 Task: Adjust the attack and release settings of a de-esser for optimal performance.
Action: Mouse moved to (122, 45)
Screenshot: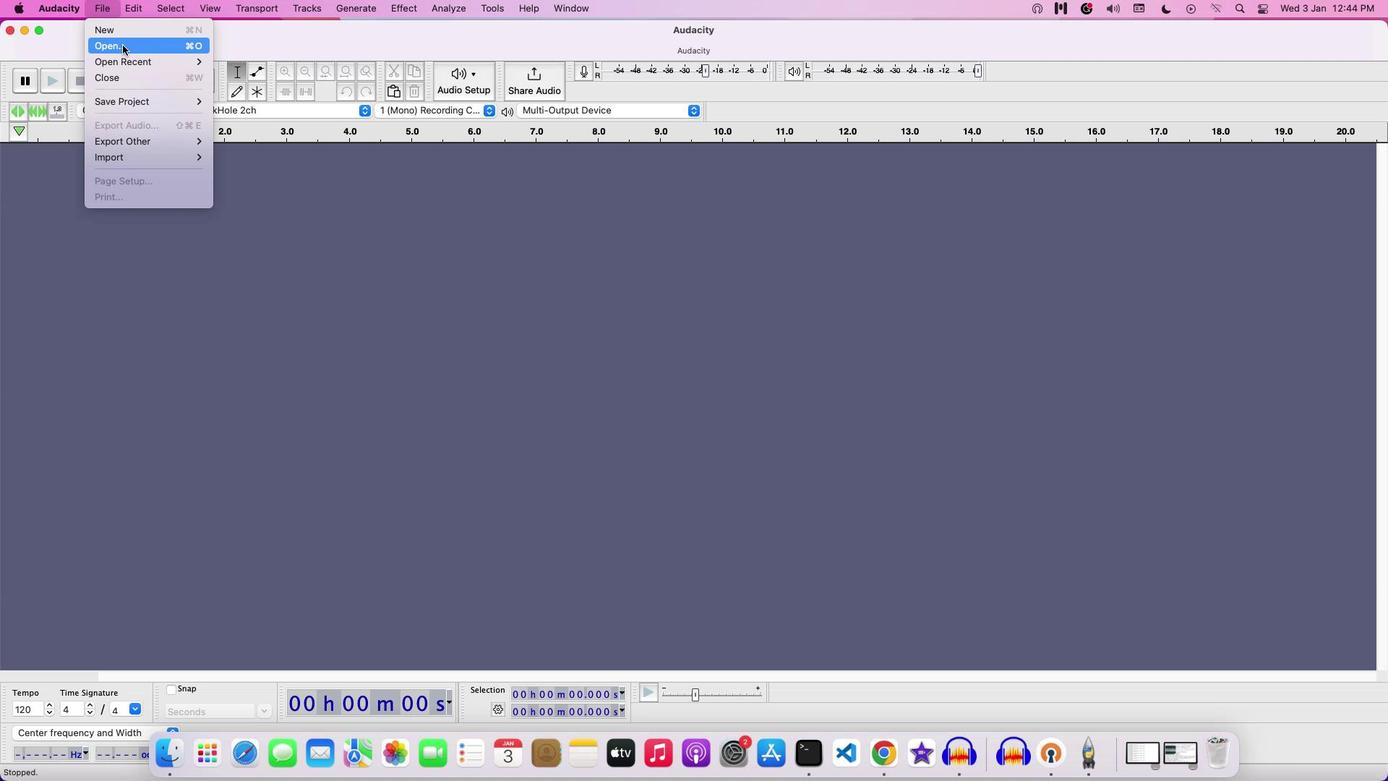 
Action: Mouse pressed left at (122, 45)
Screenshot: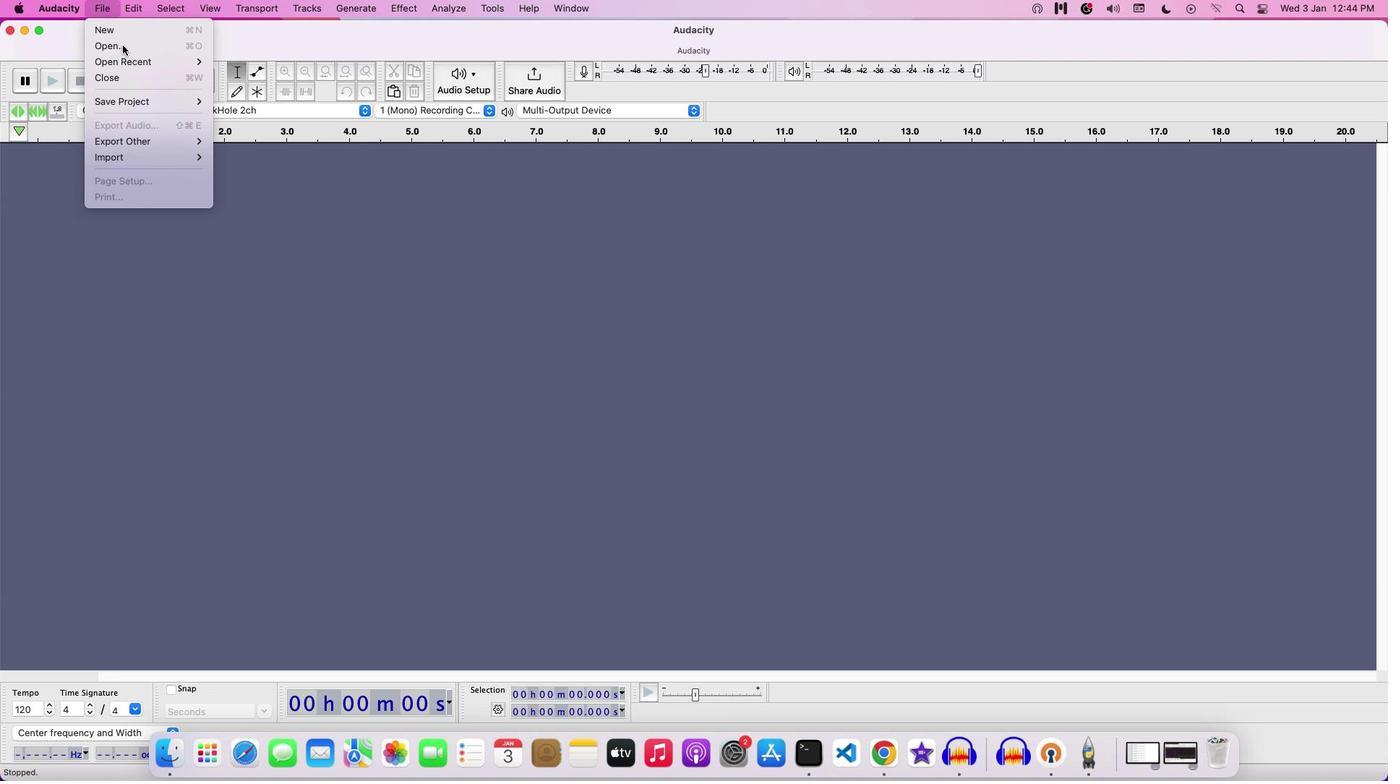 
Action: Mouse moved to (580, 211)
Screenshot: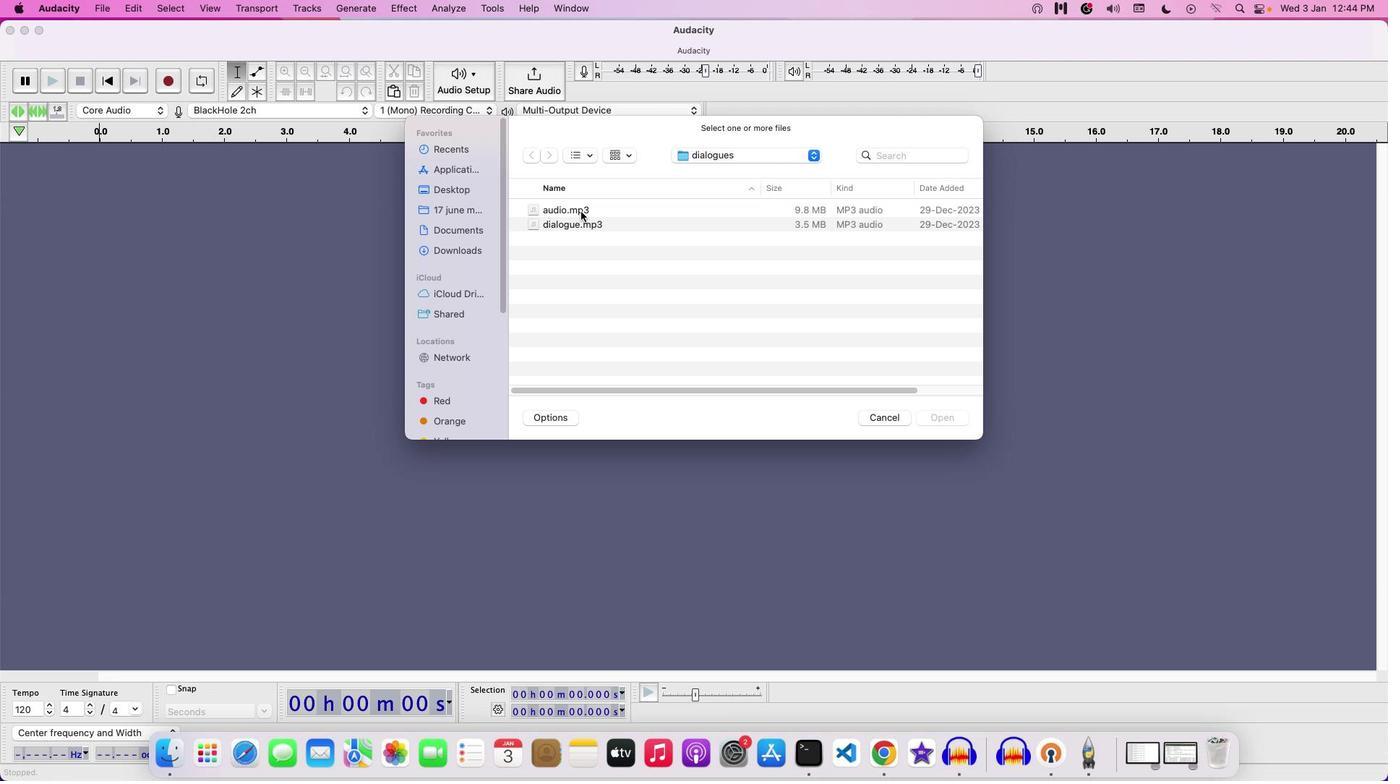 
Action: Mouse pressed left at (580, 211)
Screenshot: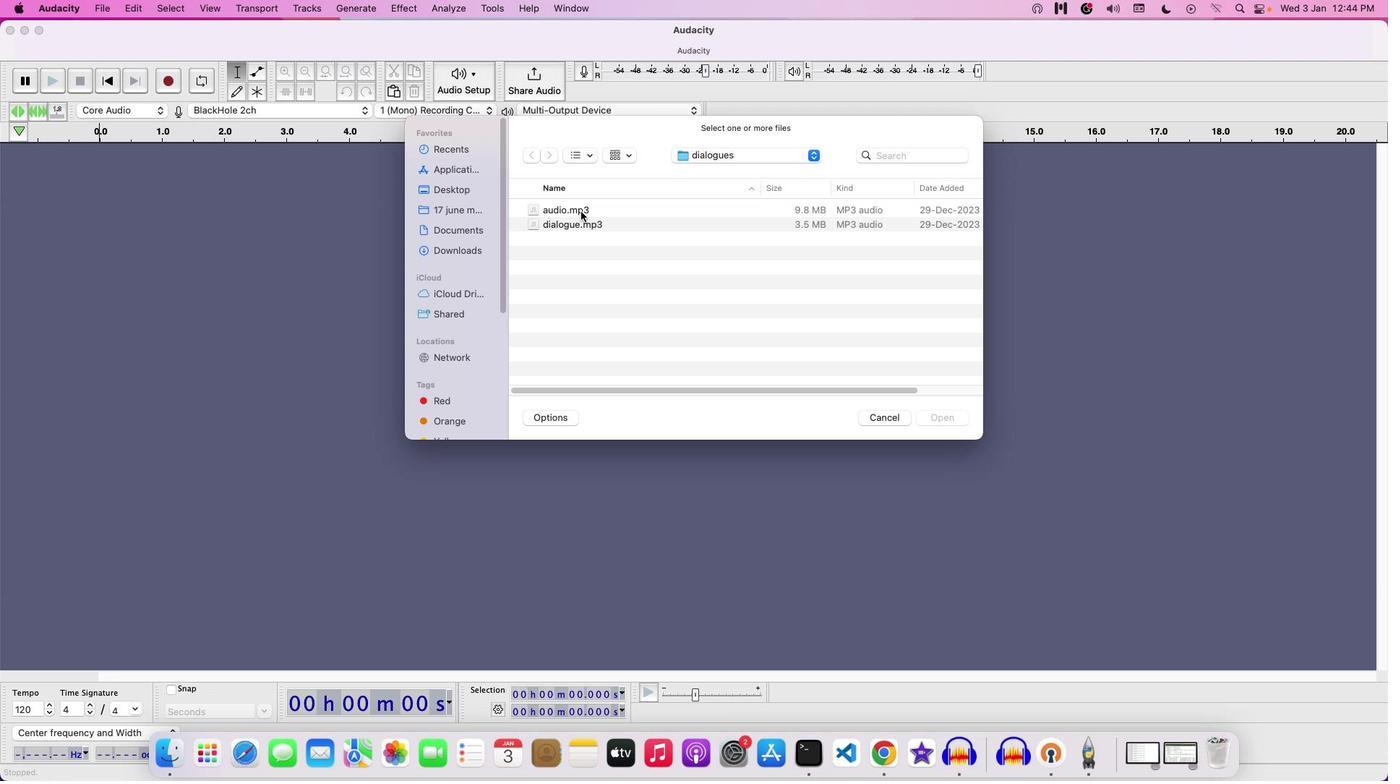 
Action: Mouse moved to (610, 206)
Screenshot: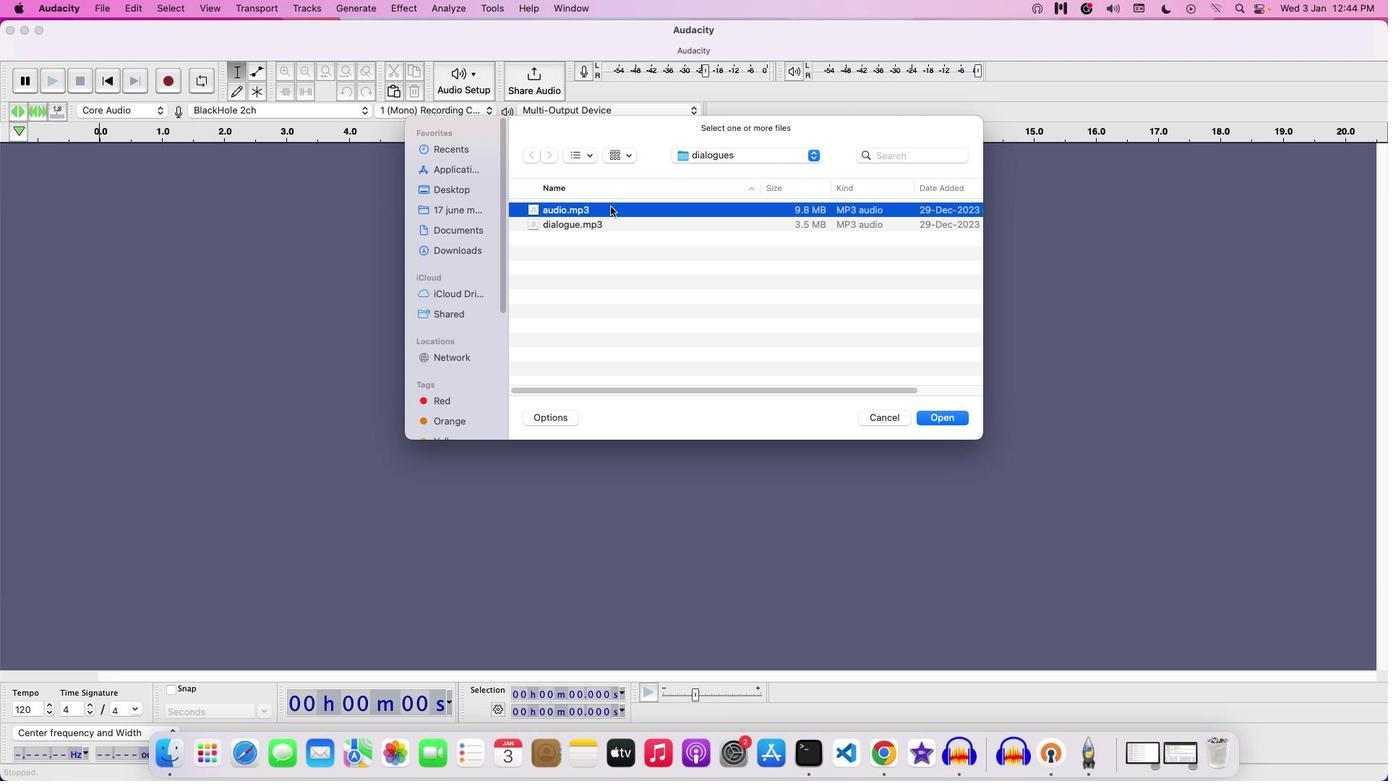 
Action: Mouse pressed left at (610, 206)
Screenshot: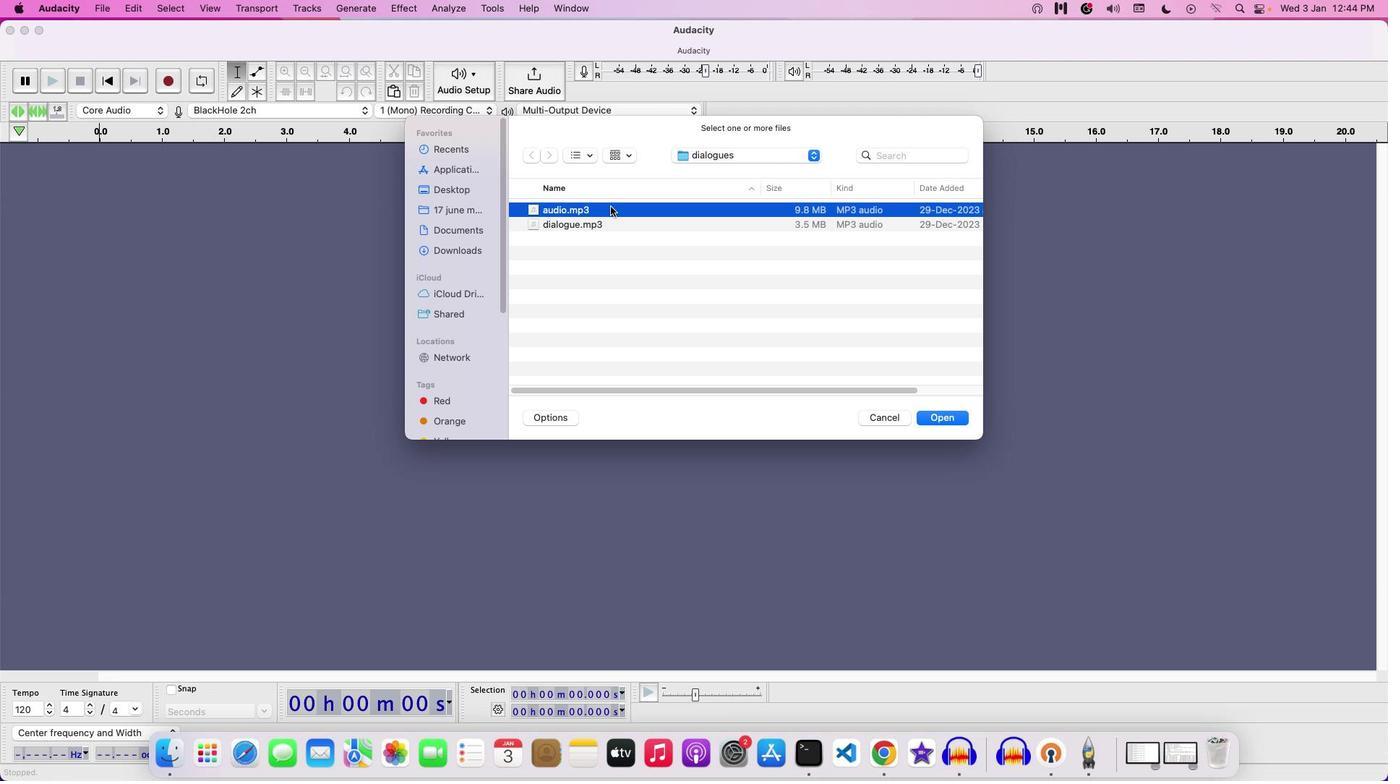 
Action: Mouse moved to (883, 417)
Screenshot: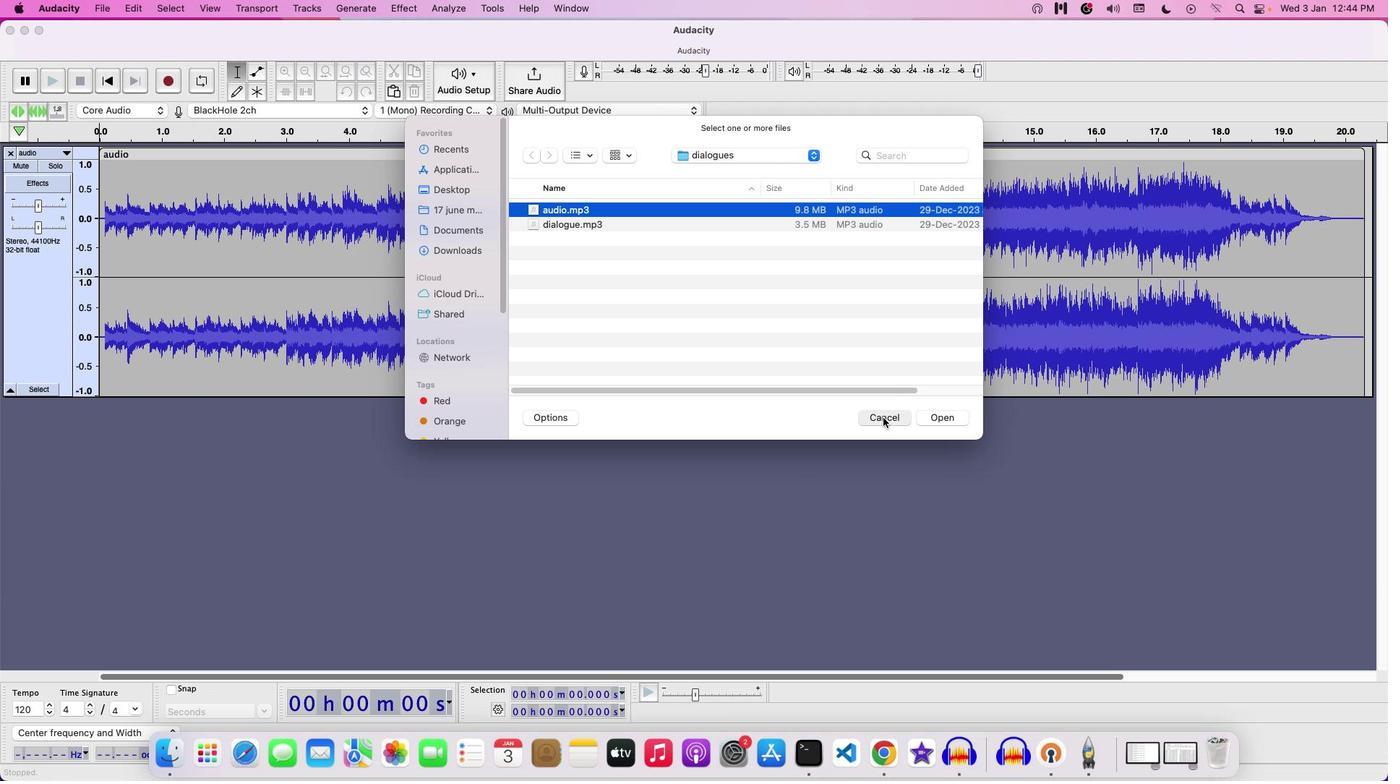 
Action: Mouse pressed left at (883, 417)
Screenshot: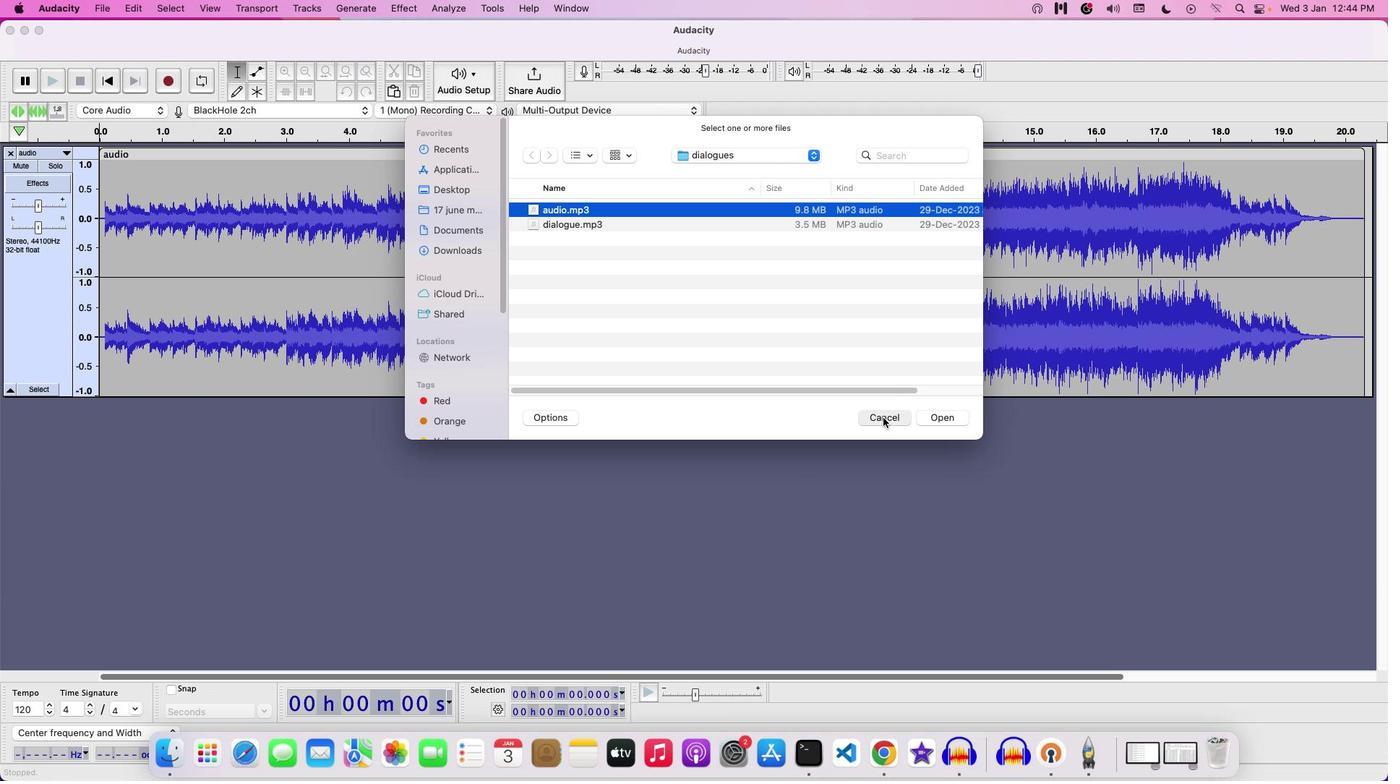 
Action: Mouse moved to (209, 226)
Screenshot: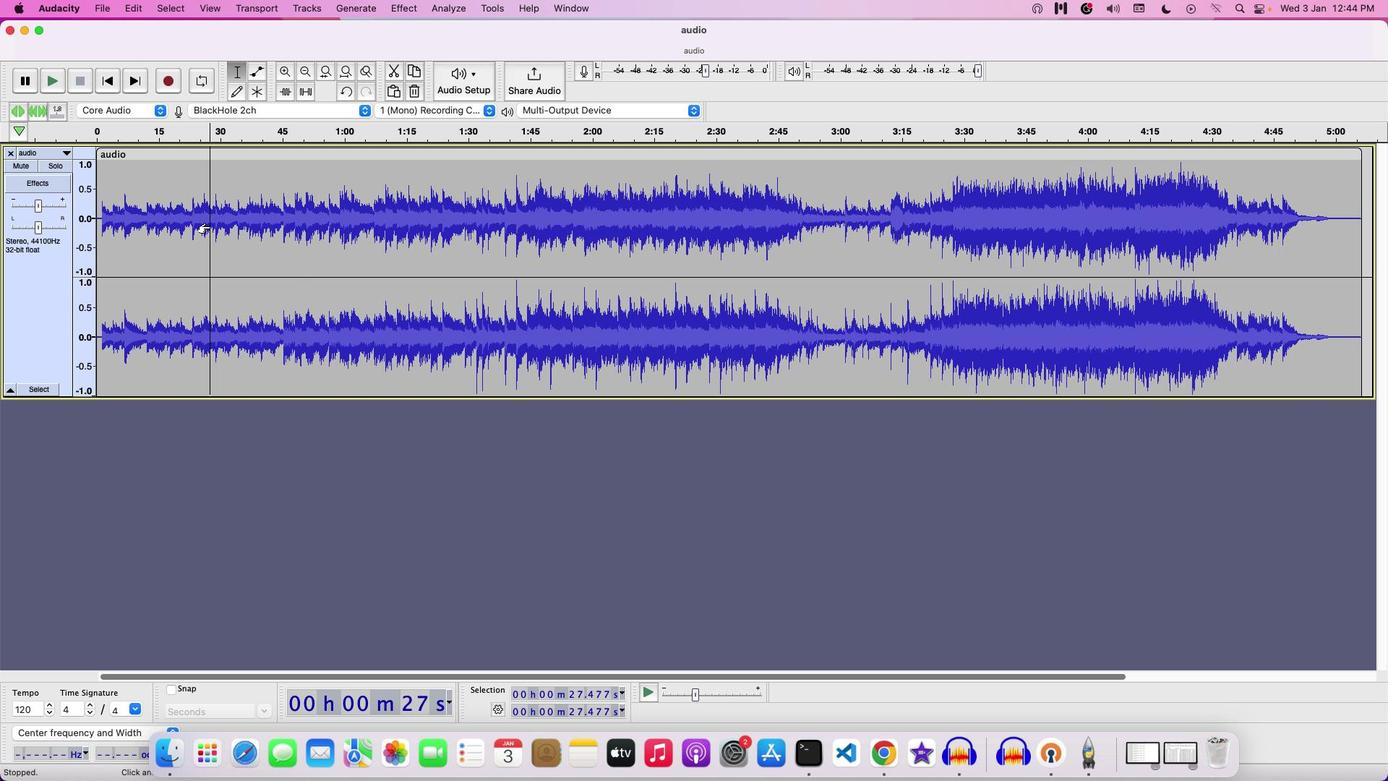 
Action: Mouse pressed left at (209, 226)
Screenshot: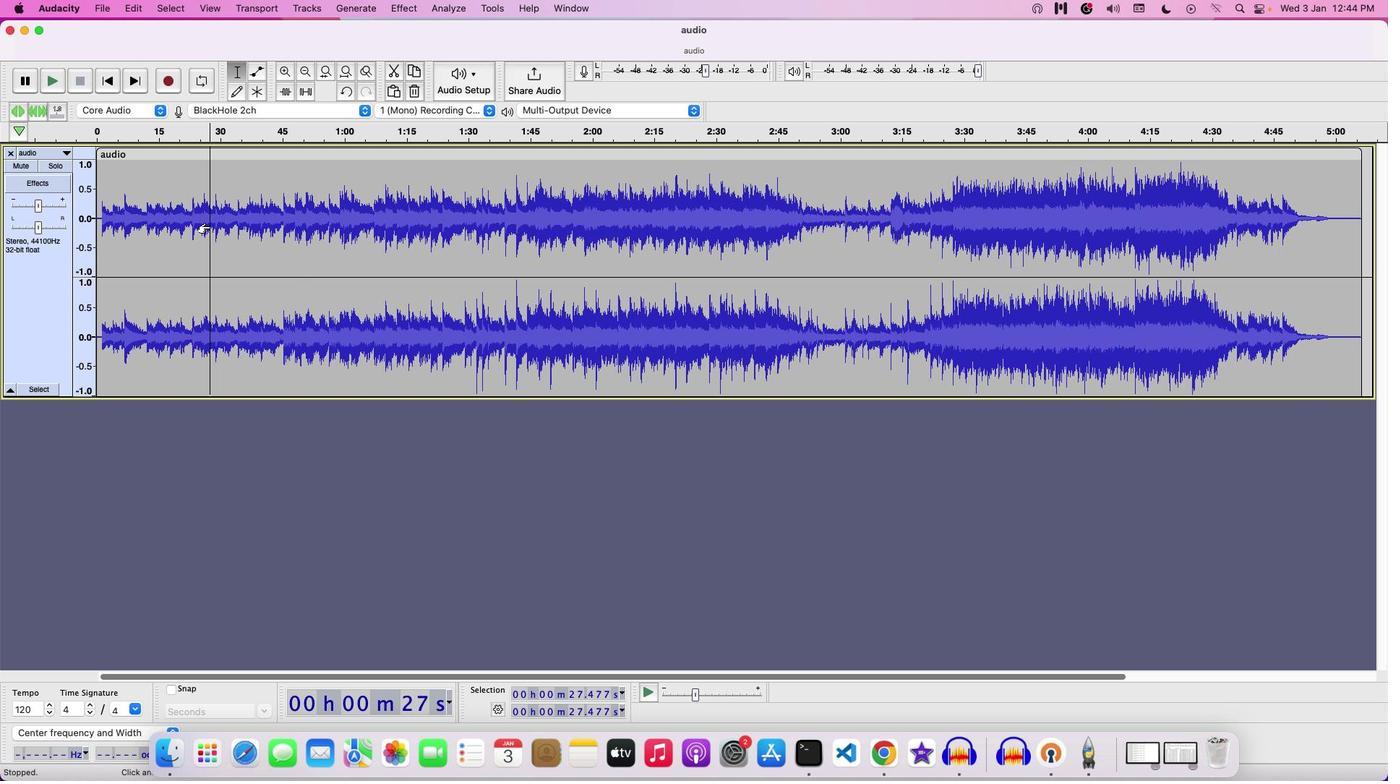 
Action: Mouse pressed left at (209, 226)
Screenshot: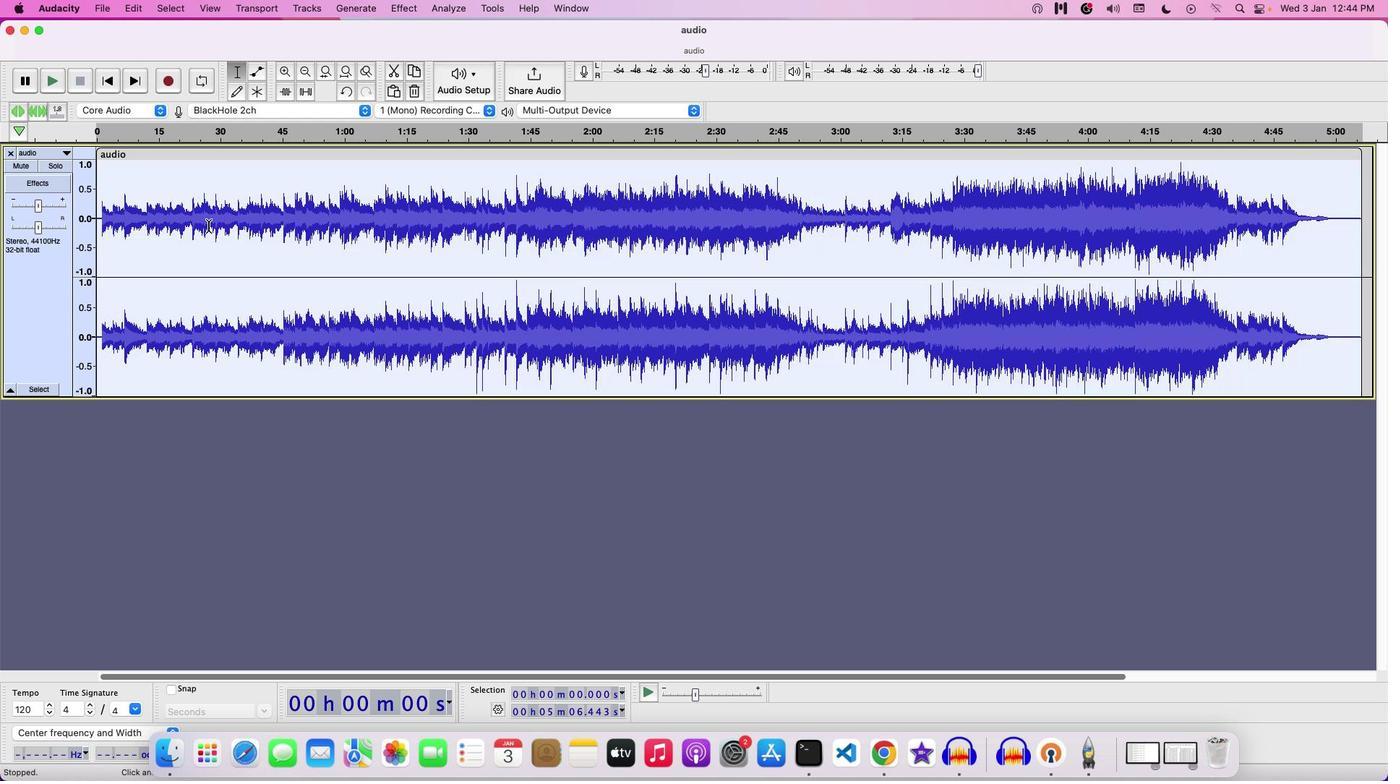 
Action: Mouse moved to (41, 207)
Screenshot: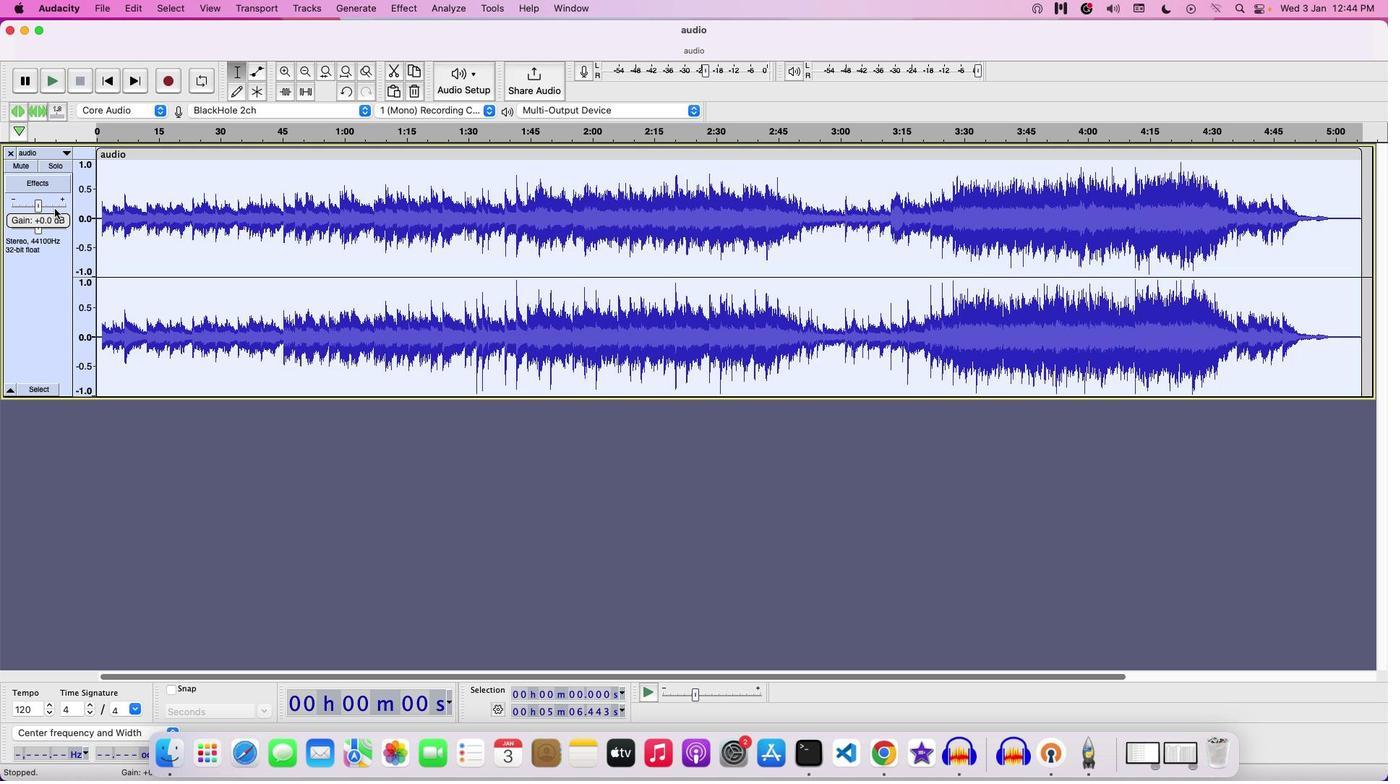 
Action: Mouse pressed left at (41, 207)
Screenshot: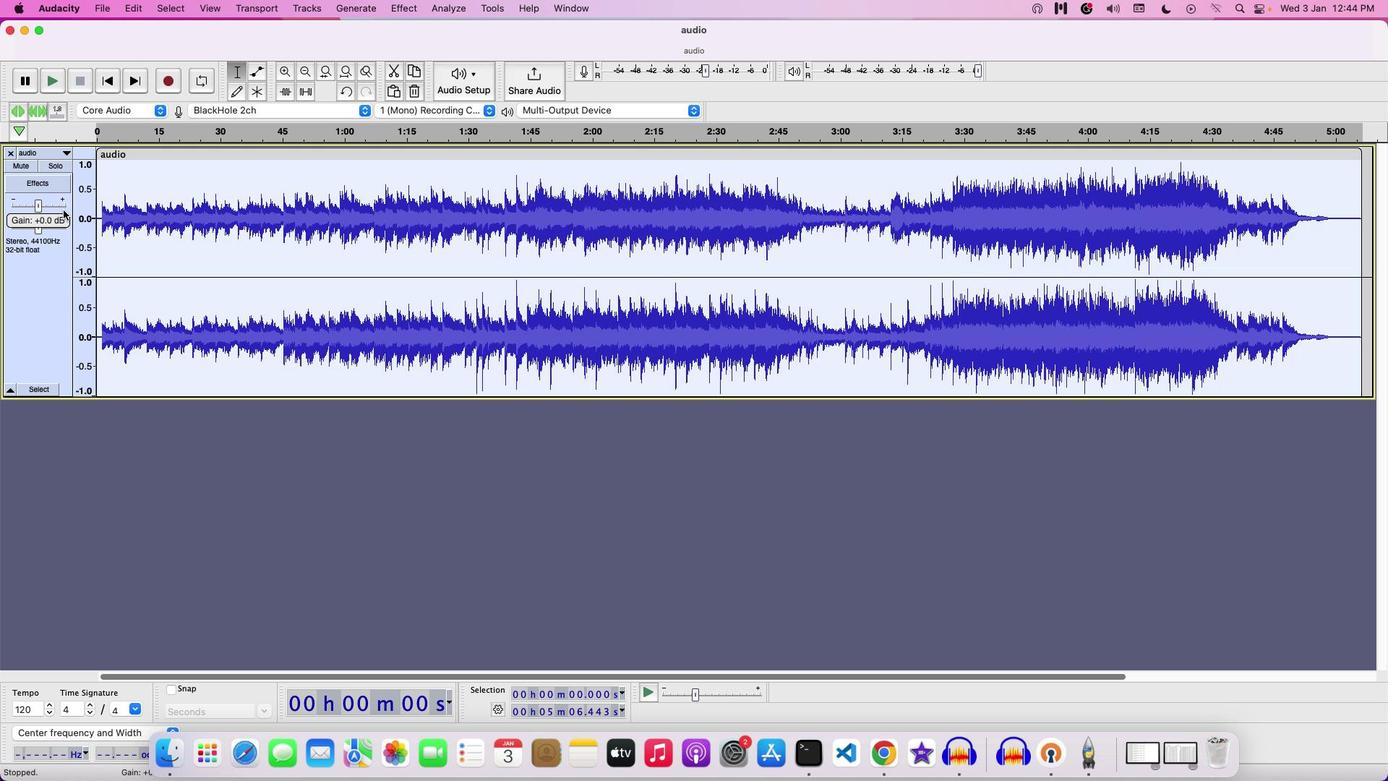 
Action: Mouse moved to (98, 158)
Screenshot: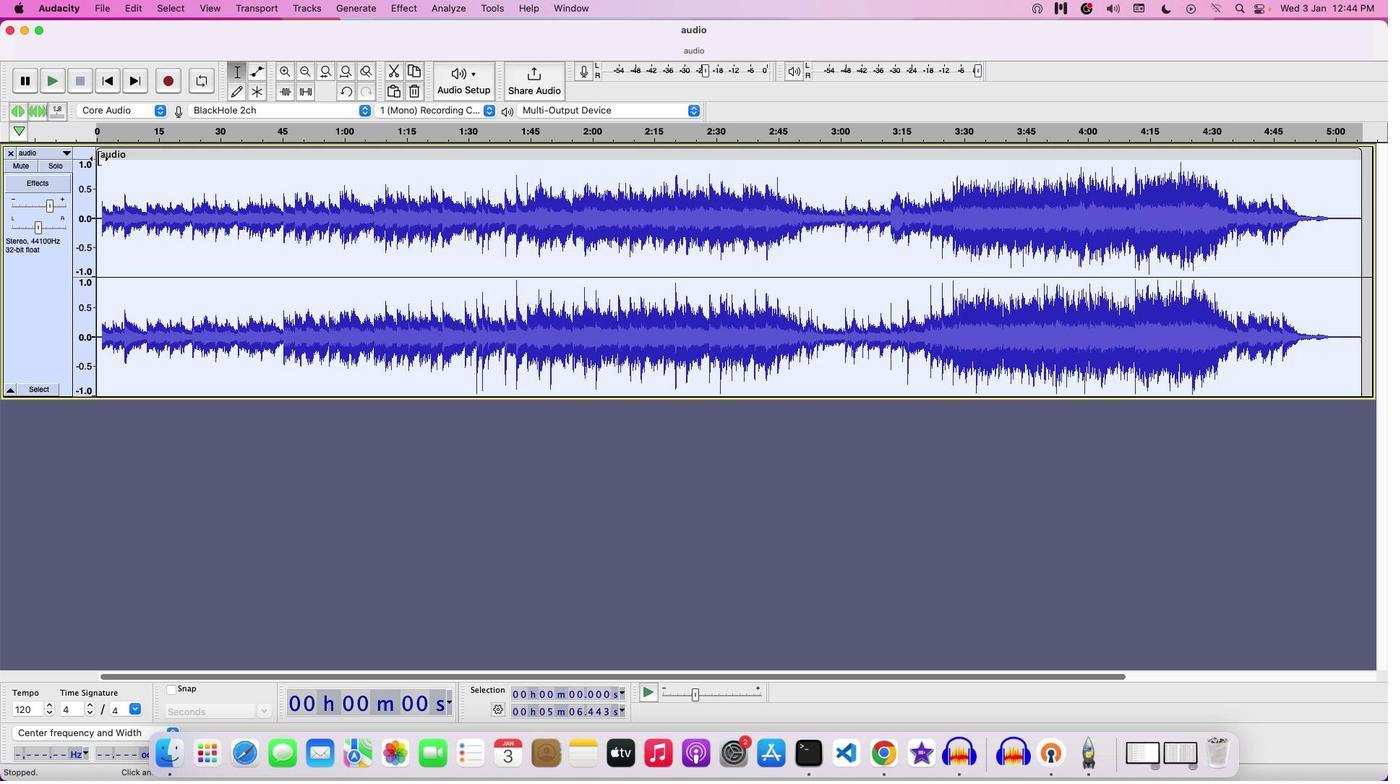 
Action: Mouse pressed left at (98, 158)
Screenshot: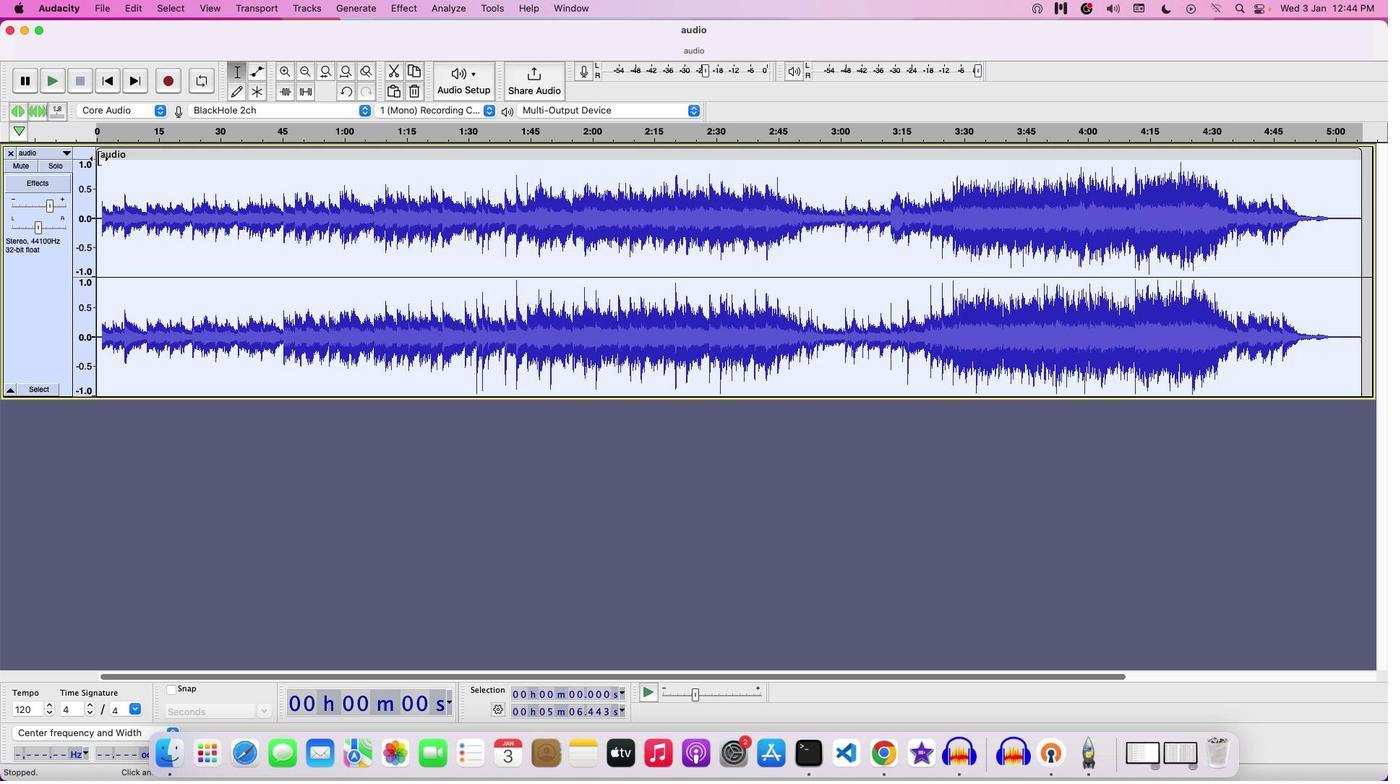 
Action: Mouse moved to (109, 157)
Screenshot: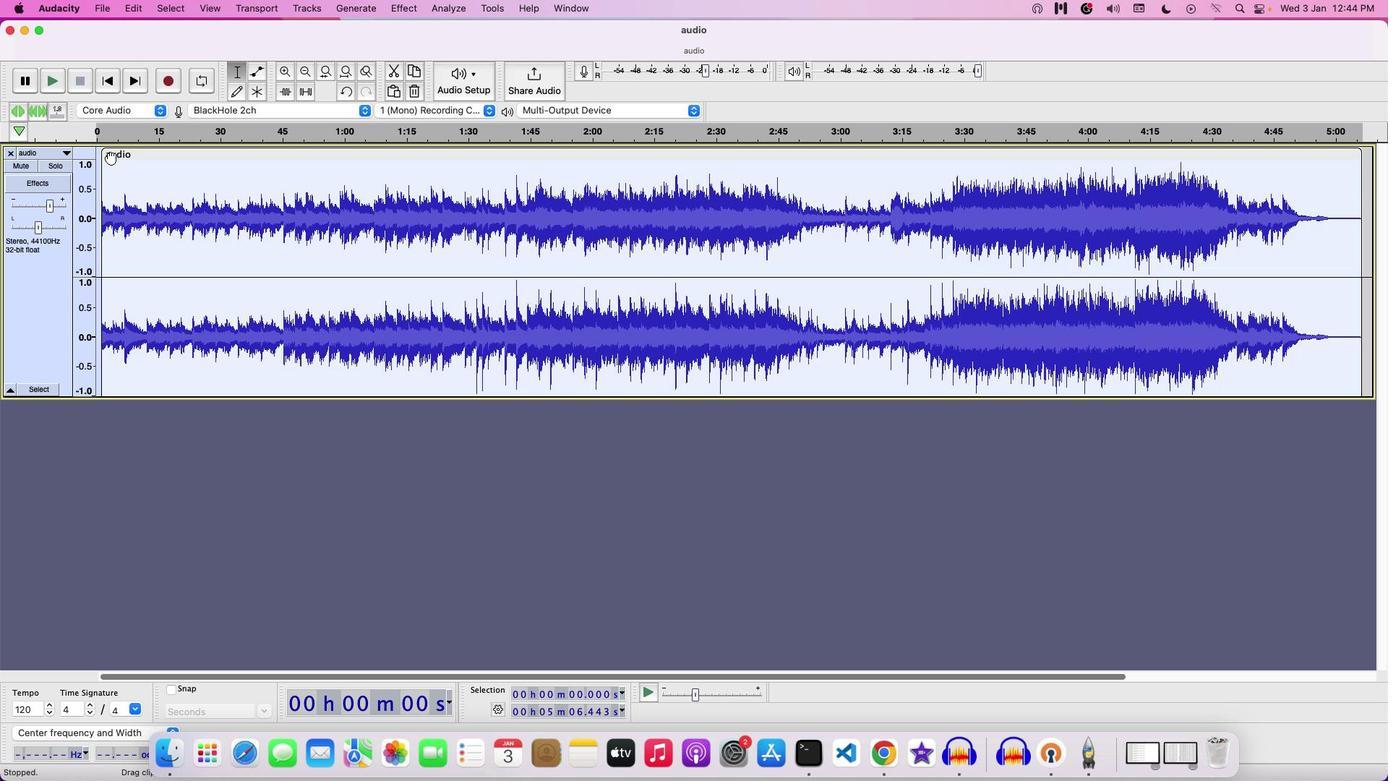 
Action: Mouse pressed left at (109, 157)
Screenshot: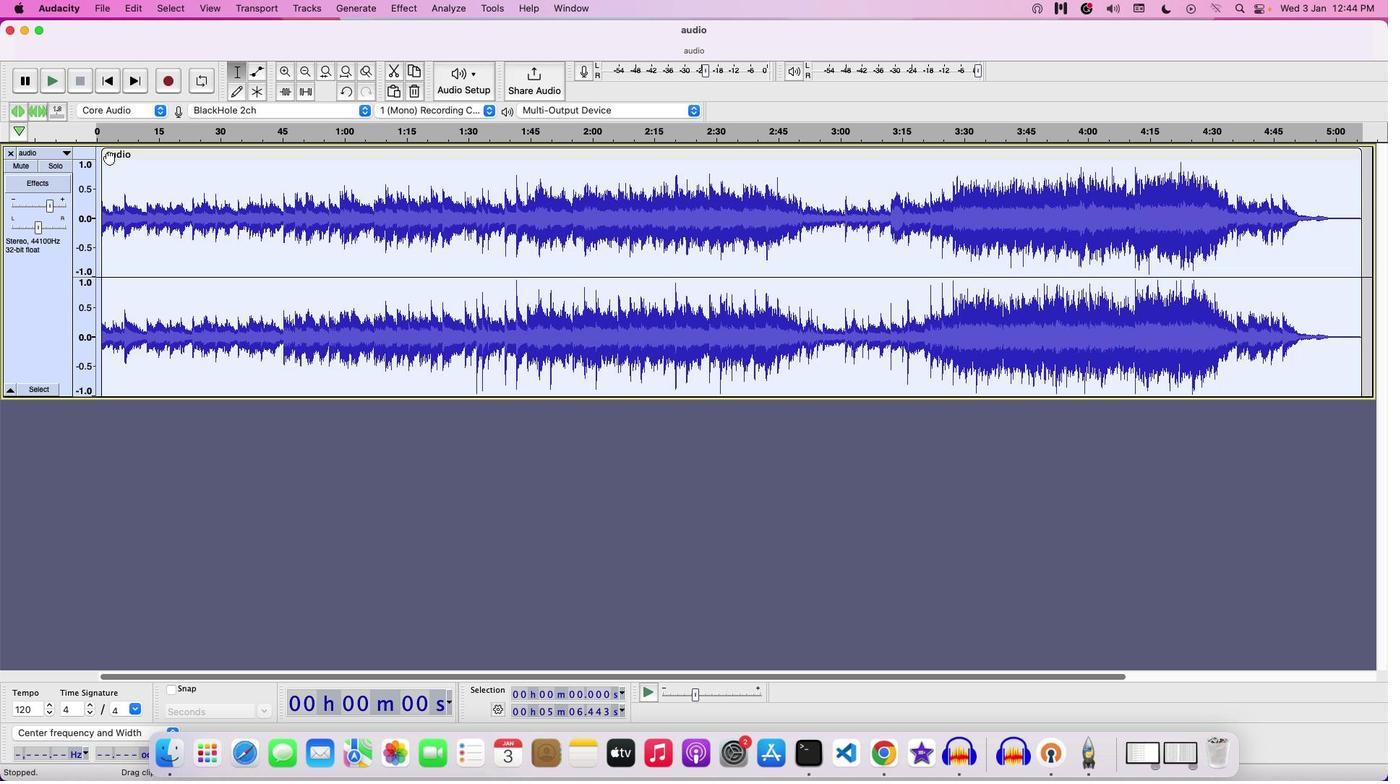 
Action: Mouse moved to (44, 207)
Screenshot: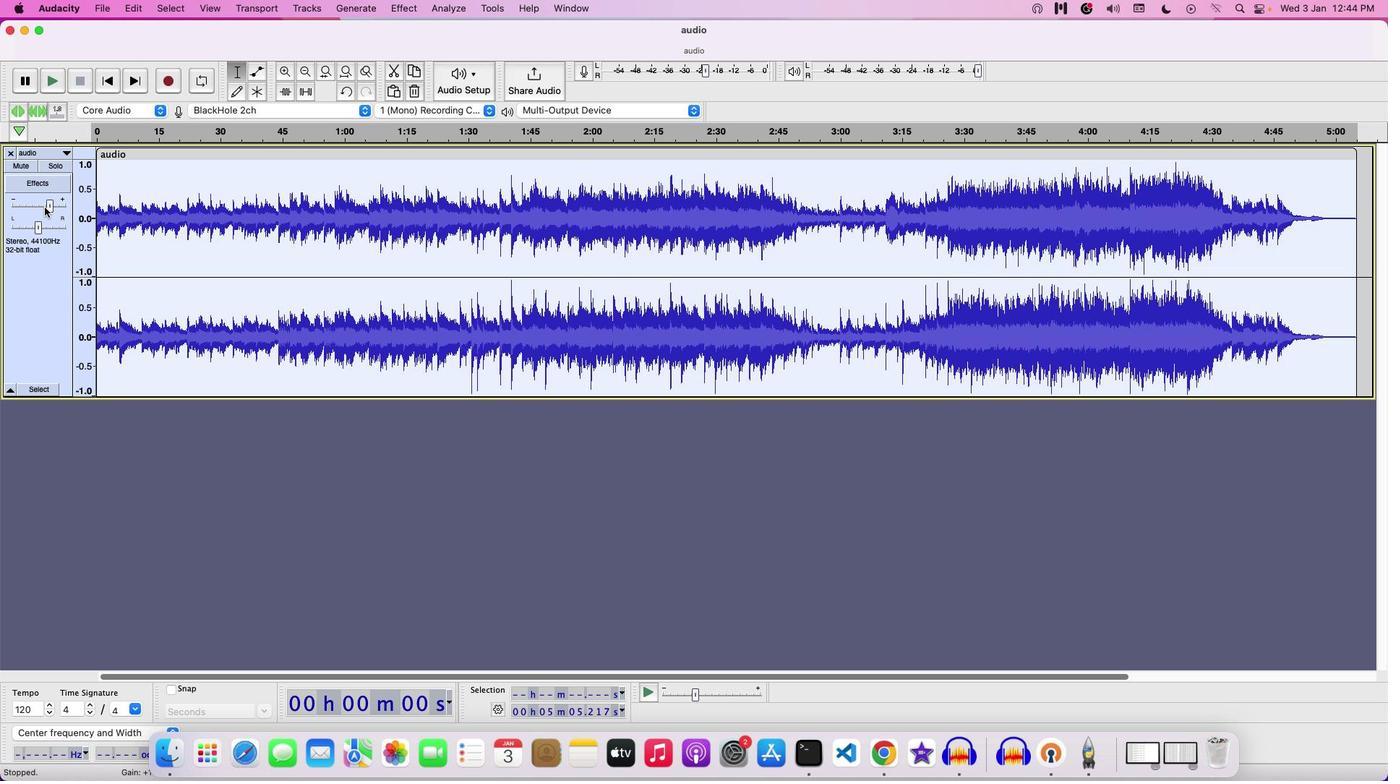 
Action: Mouse pressed left at (44, 207)
Screenshot: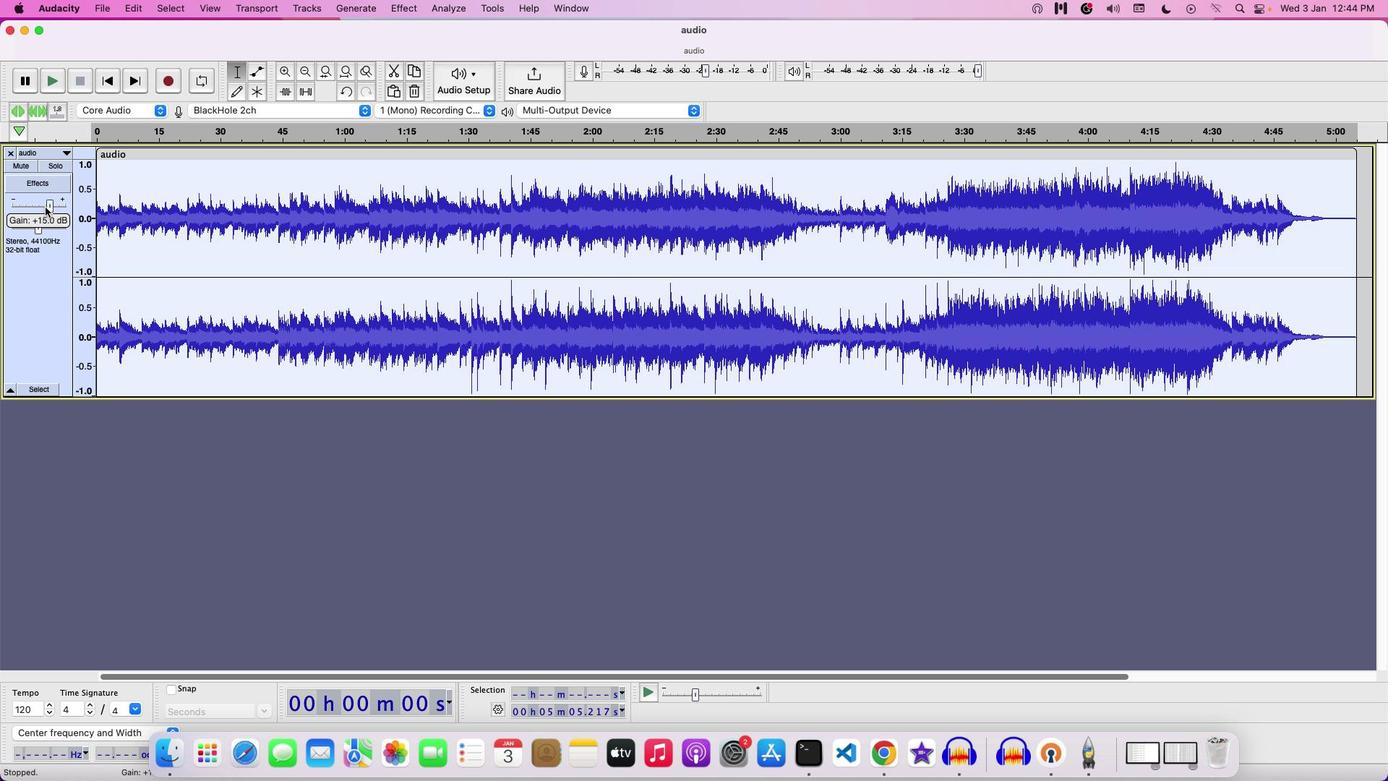 
Action: Mouse moved to (47, 206)
Screenshot: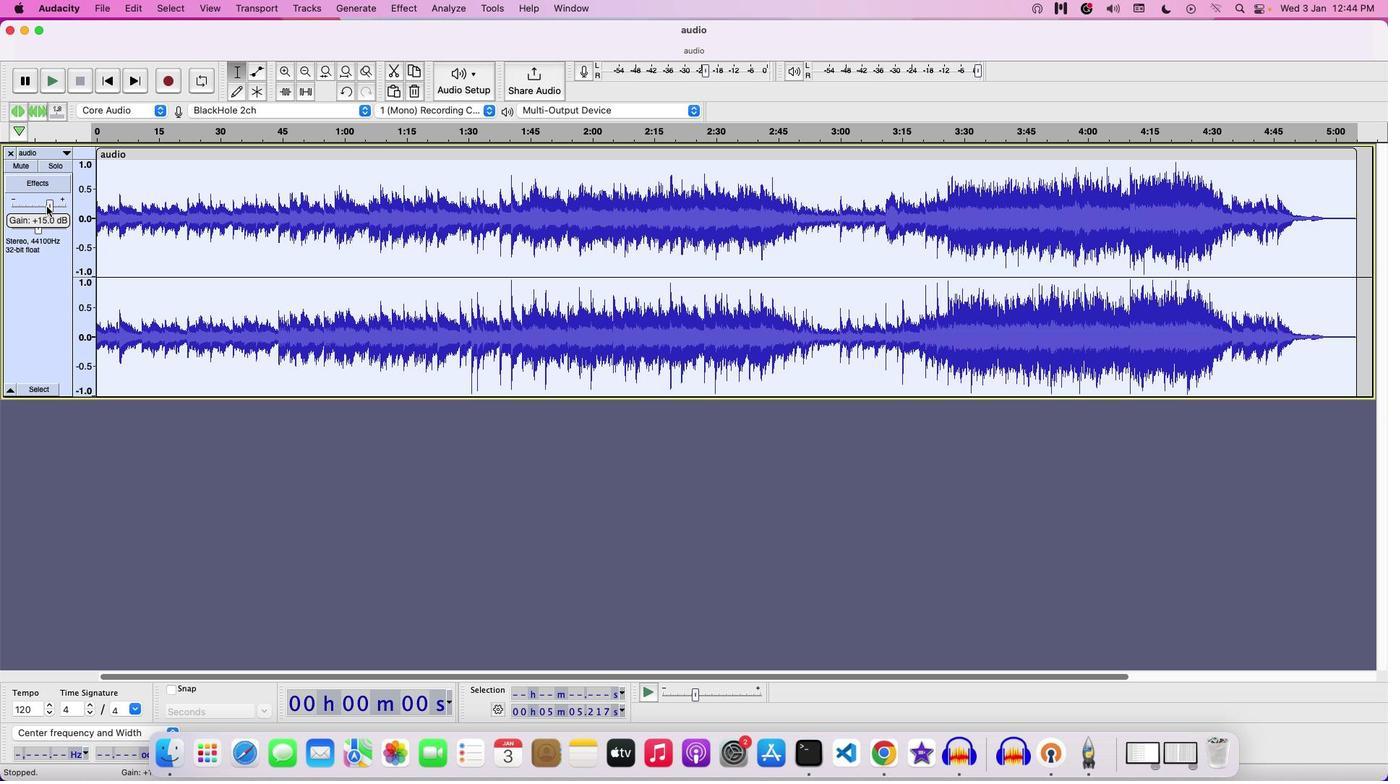 
Action: Mouse pressed left at (47, 206)
Screenshot: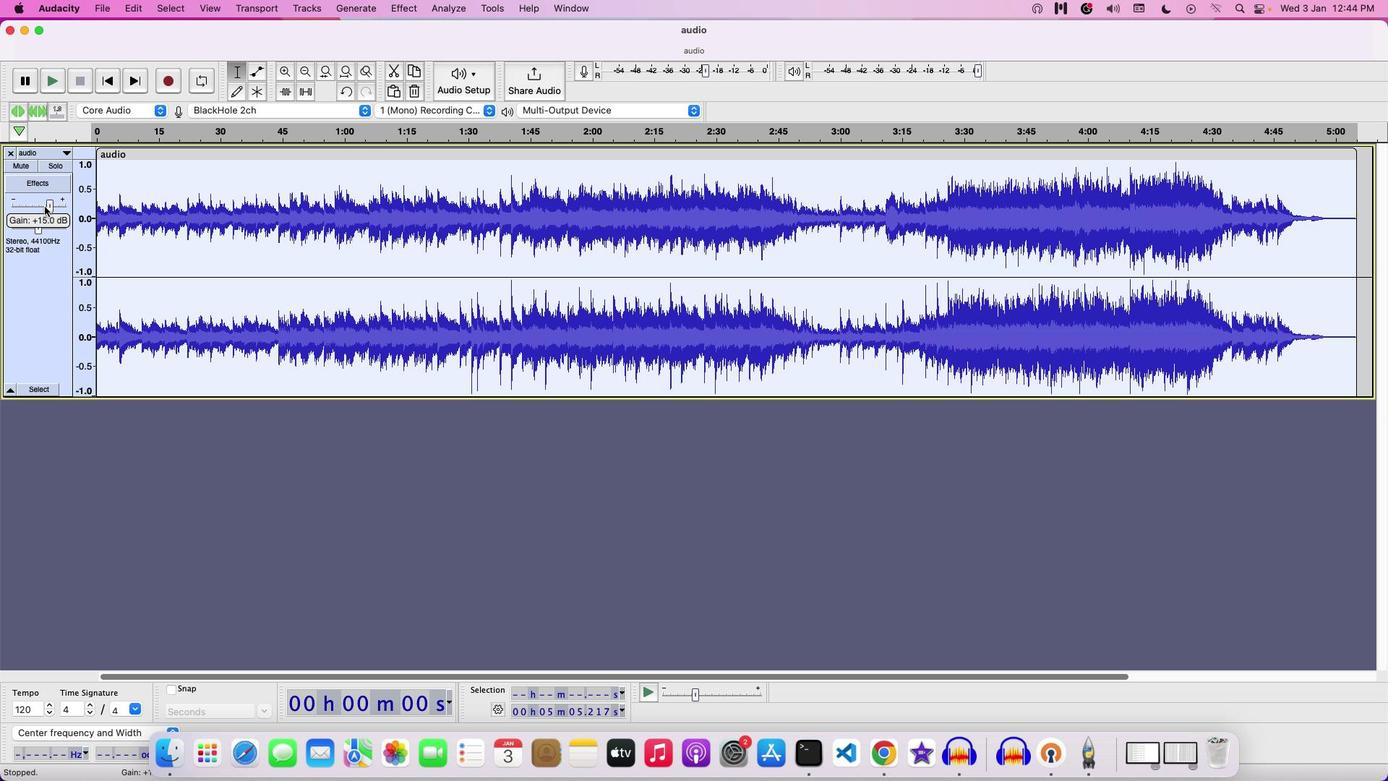 
Action: Mouse moved to (43, 206)
Screenshot: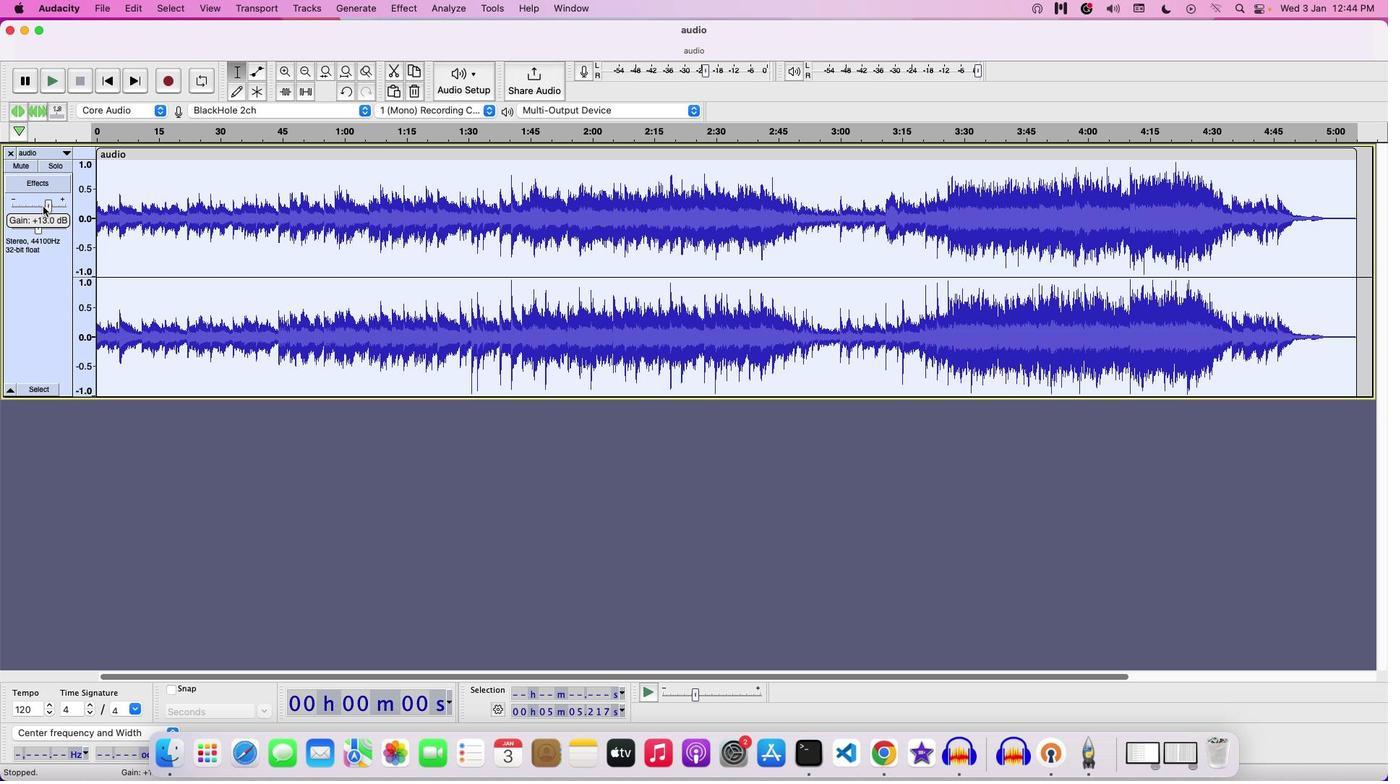 
Action: Key pressed Key.space
Screenshot: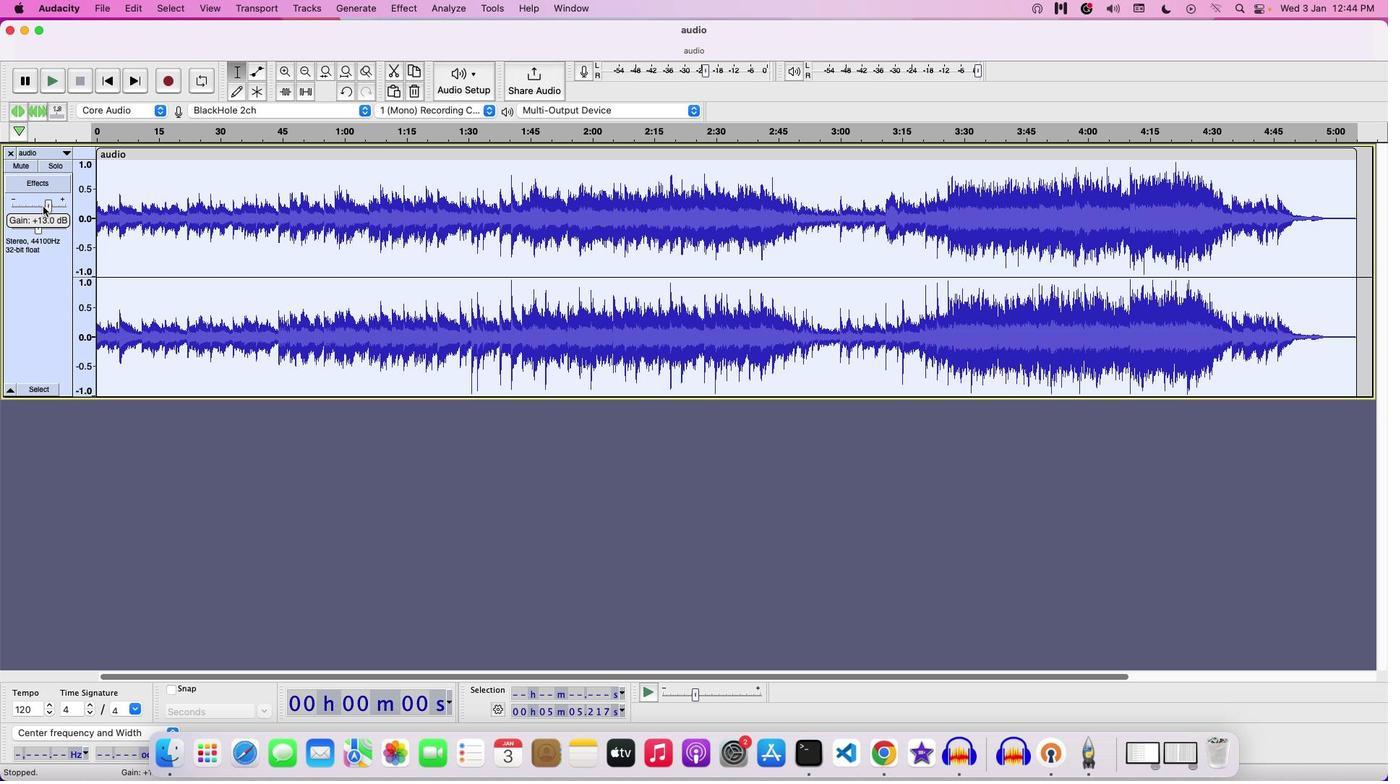
Action: Mouse moved to (47, 205)
Screenshot: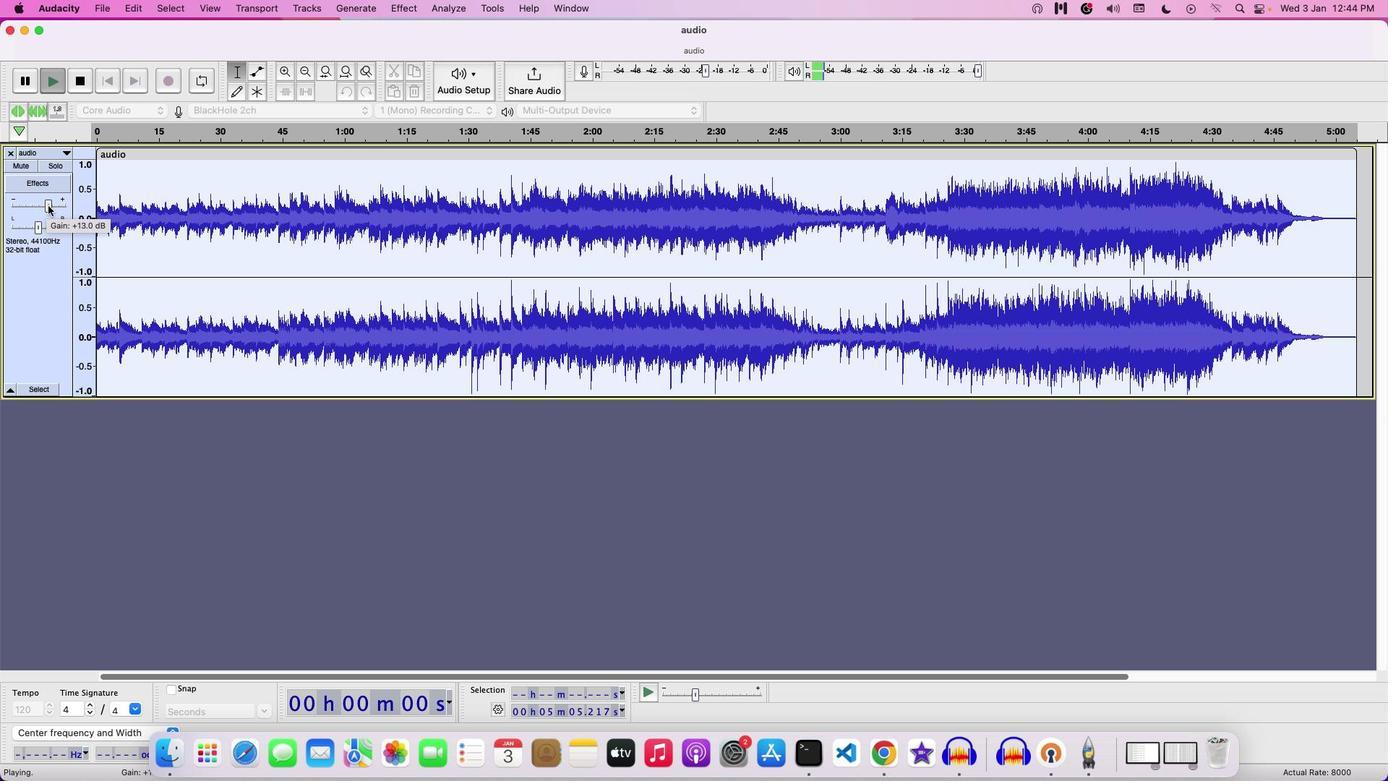 
Action: Key pressed Key.space
Screenshot: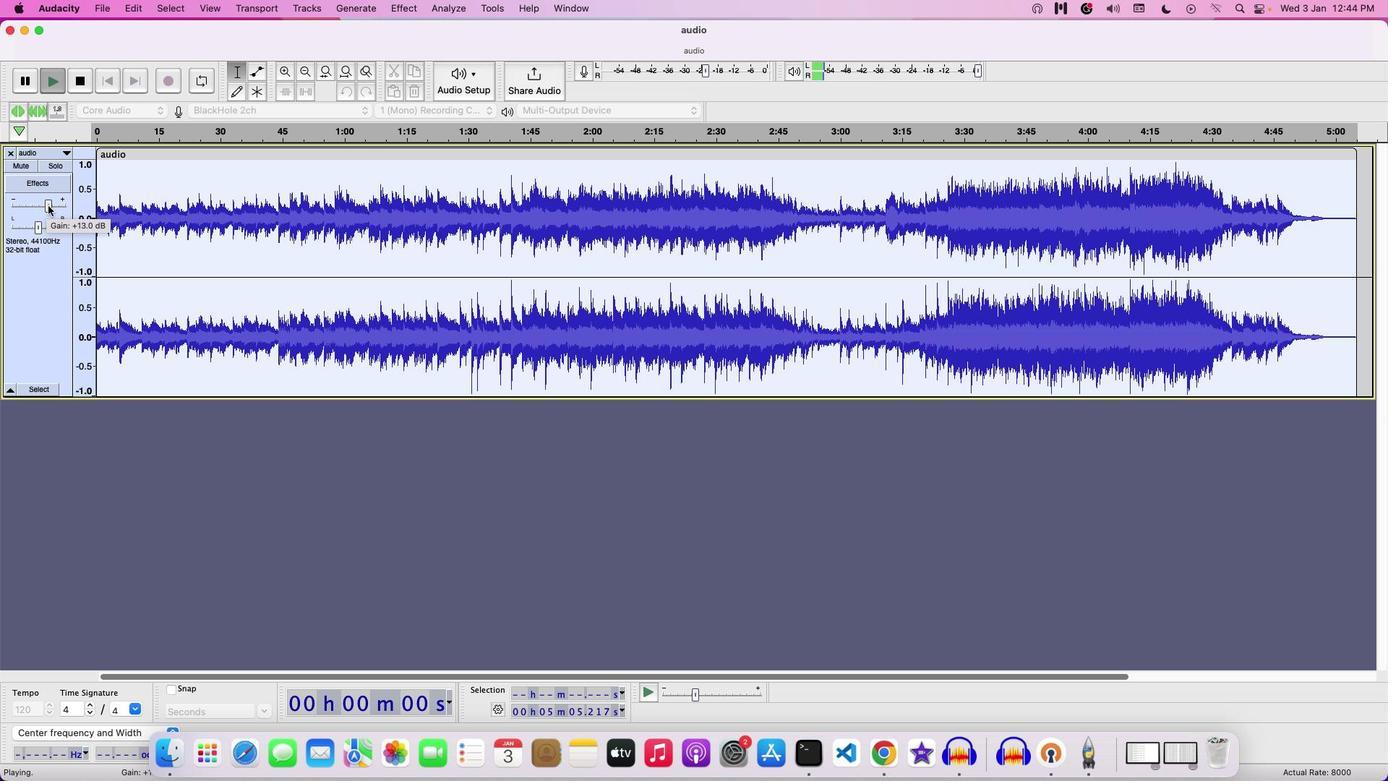 
Action: Mouse moved to (48, 206)
Screenshot: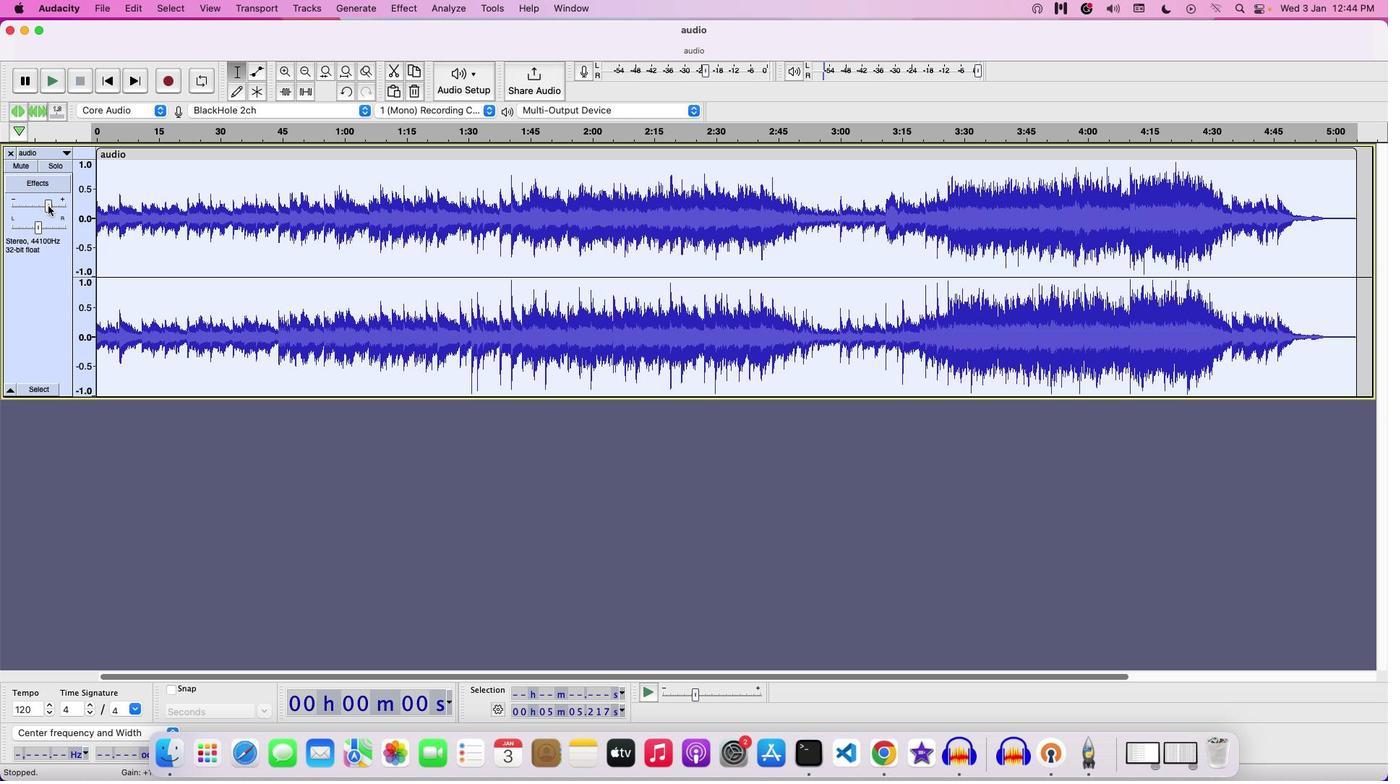 
Action: Key pressed Key.space
Screenshot: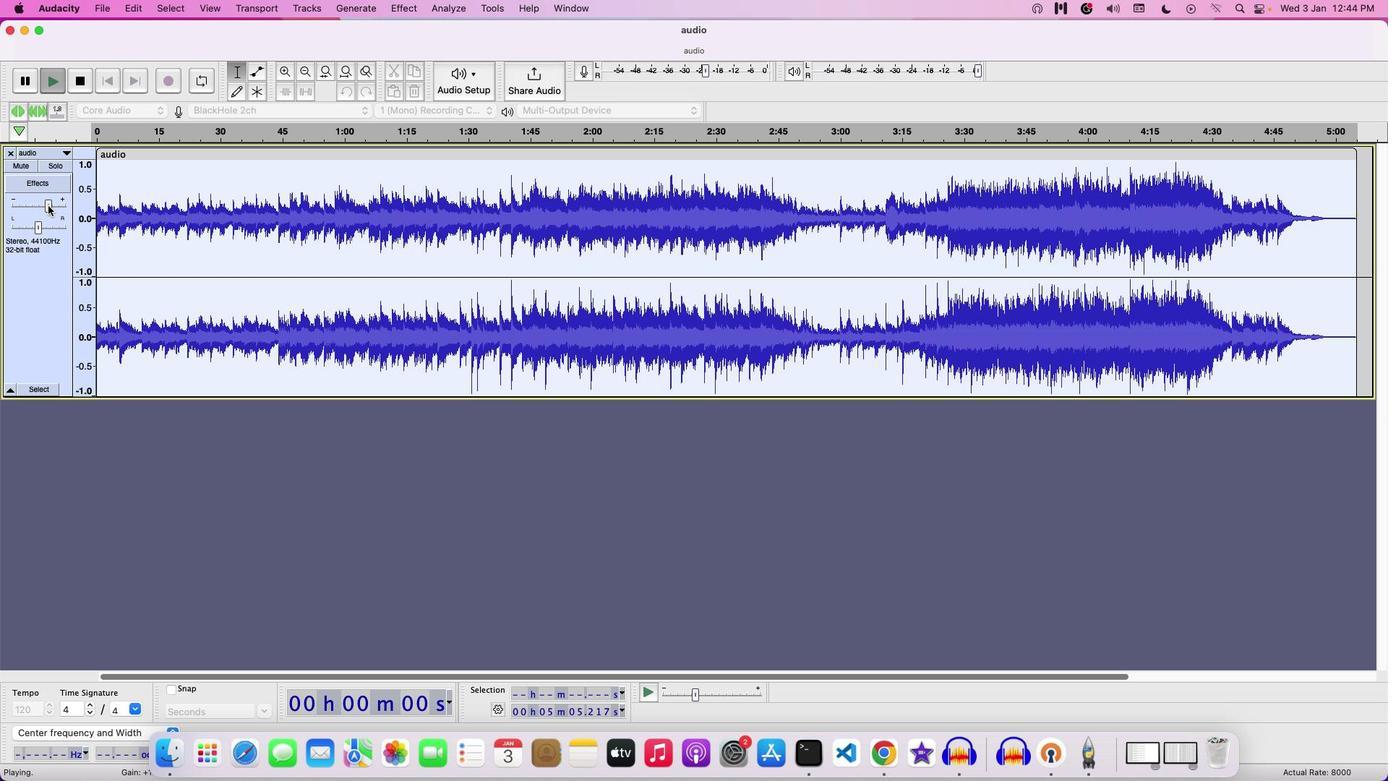 
Action: Mouse moved to (47, 209)
Screenshot: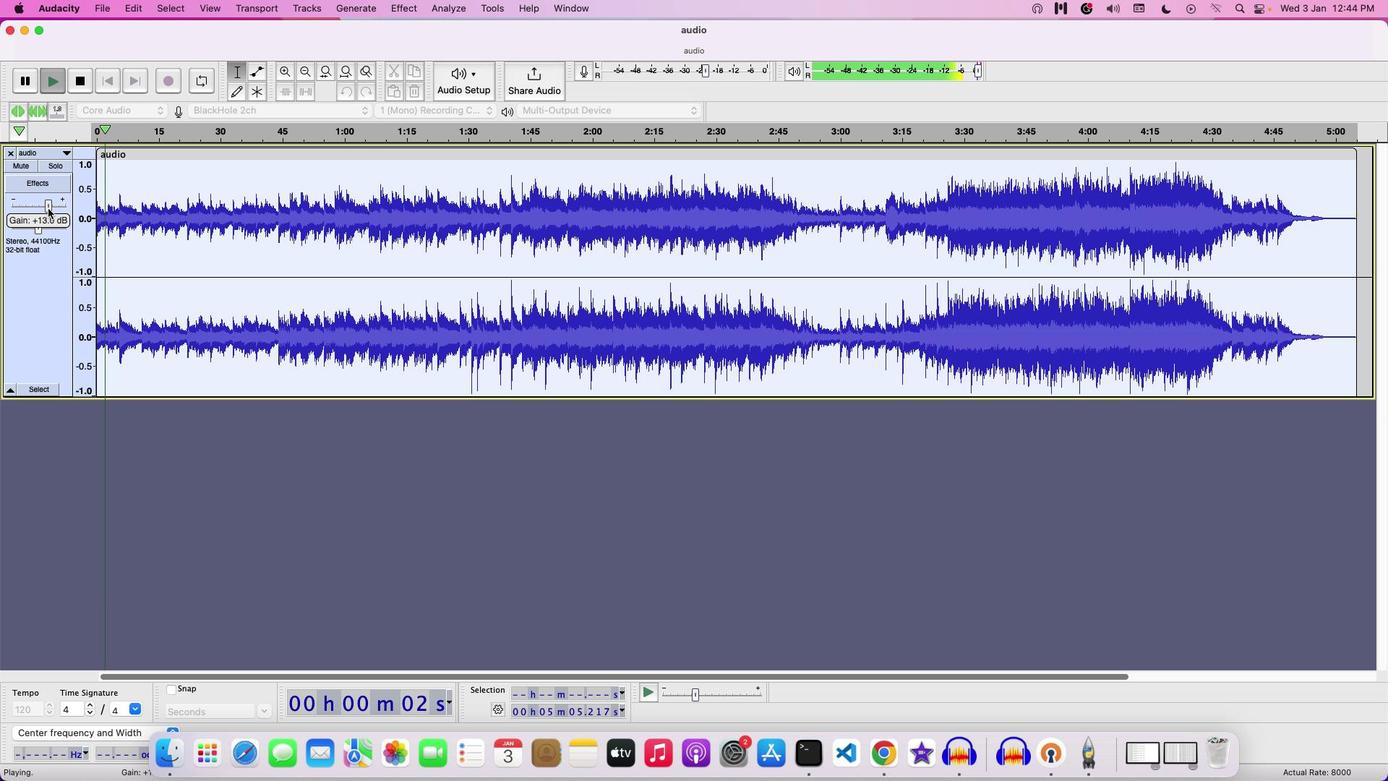 
Action: Mouse pressed left at (47, 209)
Screenshot: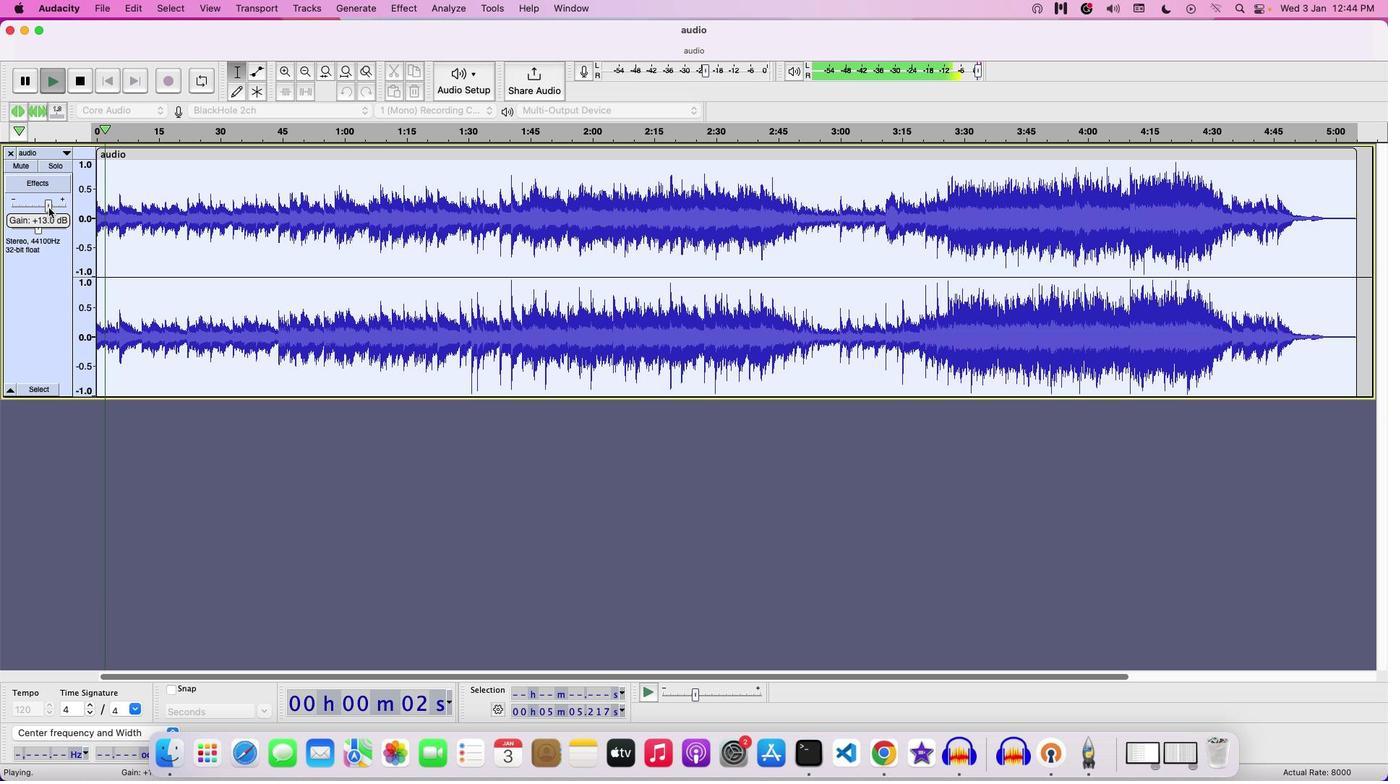 
Action: Mouse moved to (51, 208)
Screenshot: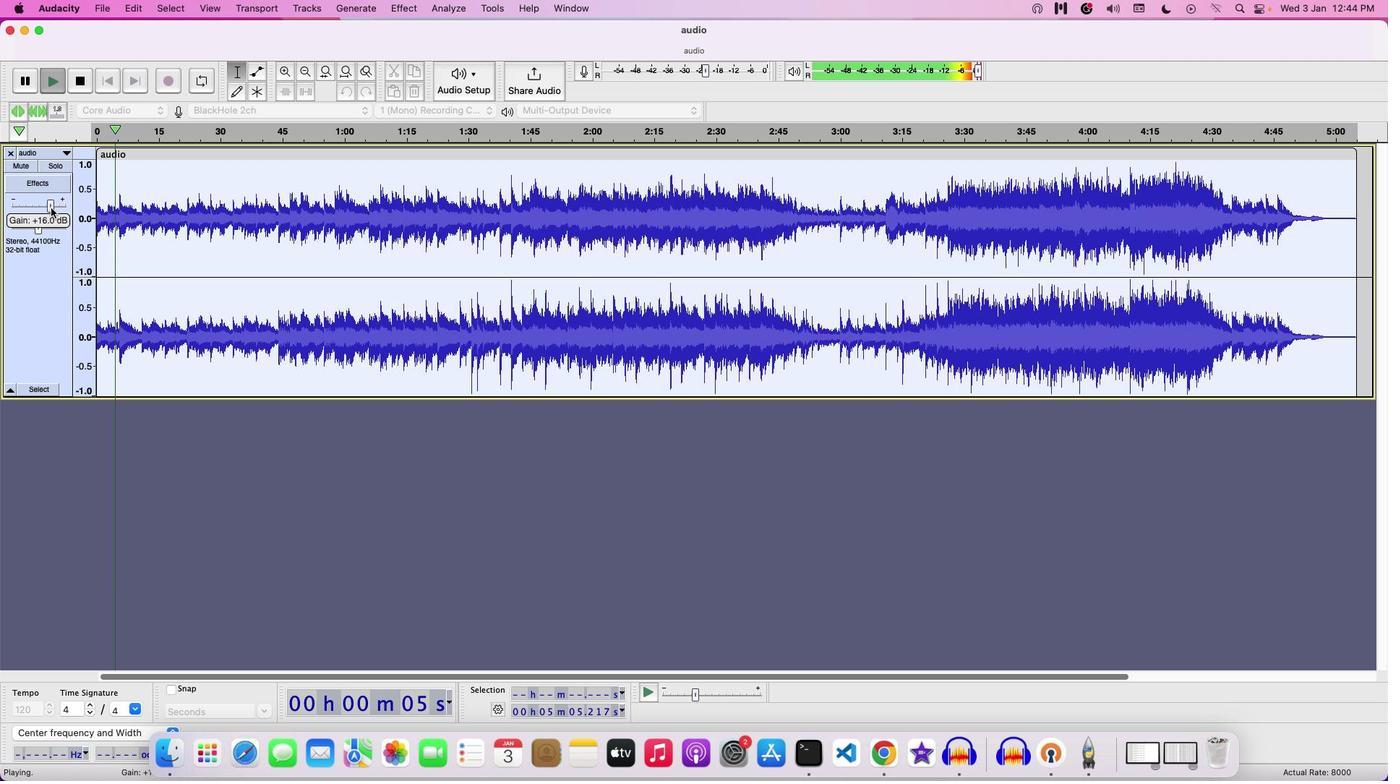 
Action: Mouse pressed left at (51, 208)
Screenshot: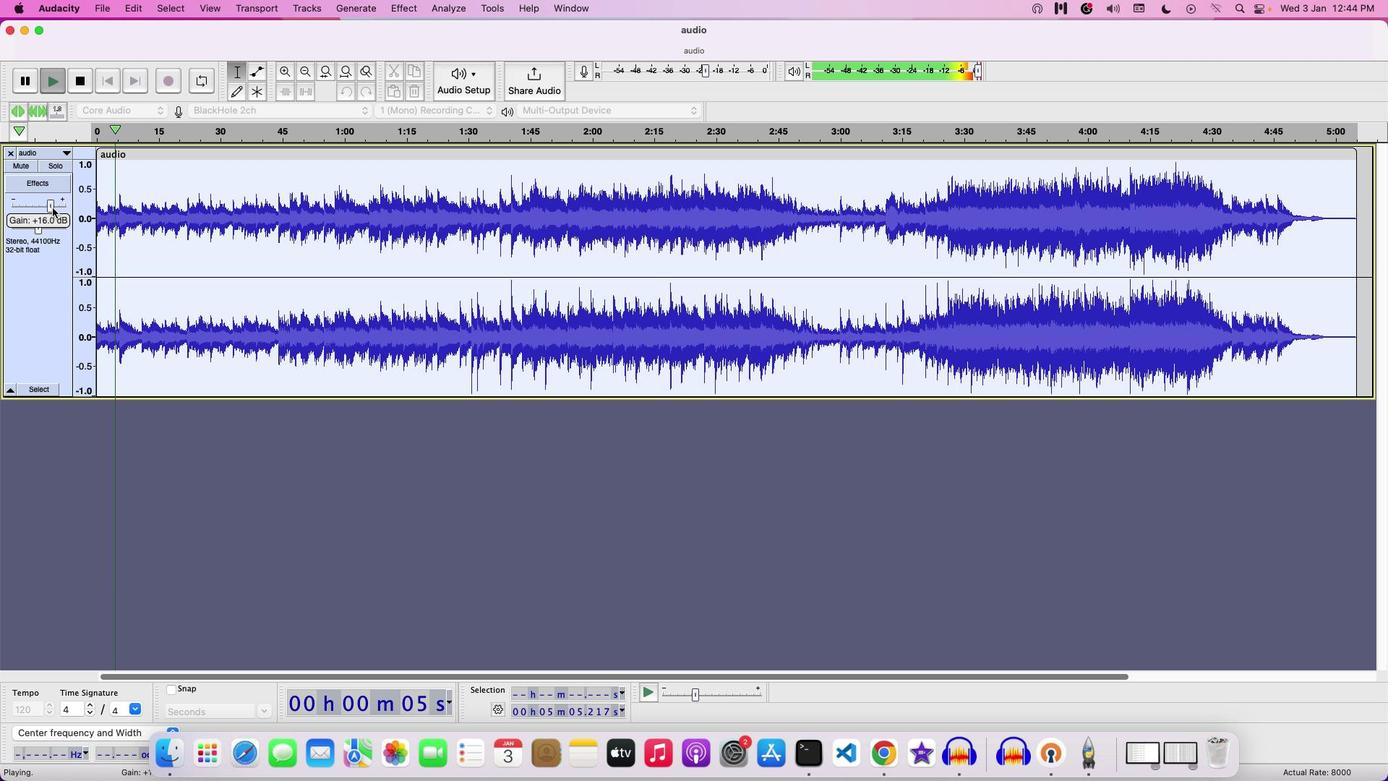 
Action: Mouse moved to (483, 237)
Screenshot: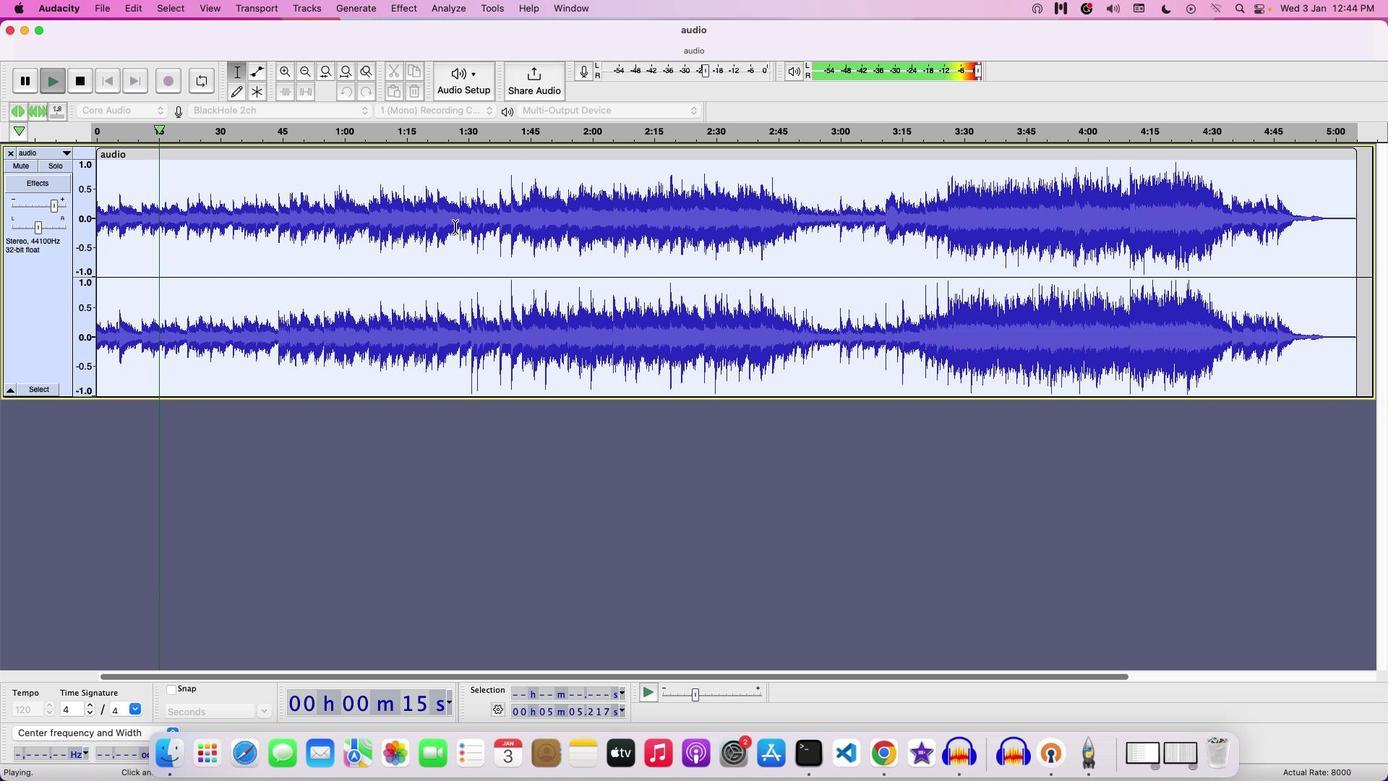 
Action: Key pressed Key.space
Screenshot: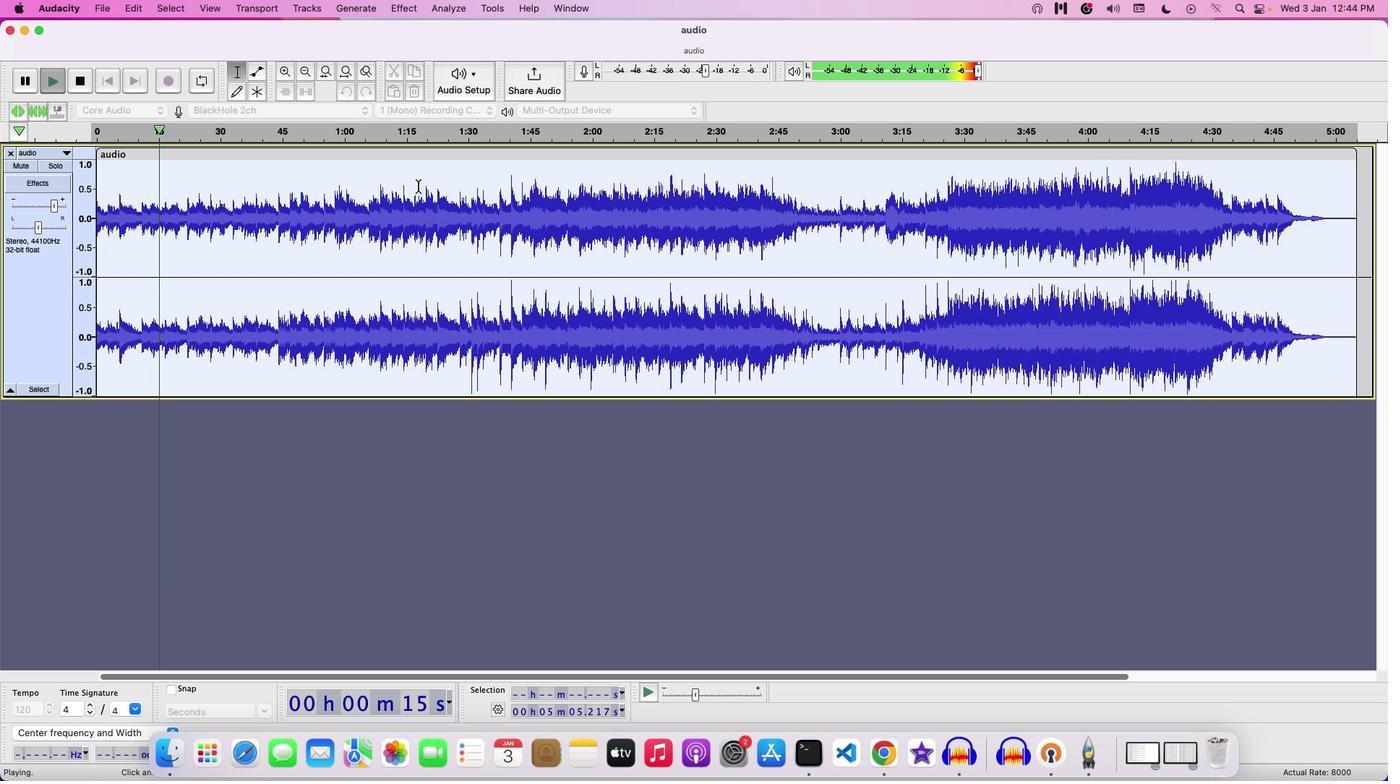 
Action: Mouse moved to (405, 13)
Screenshot: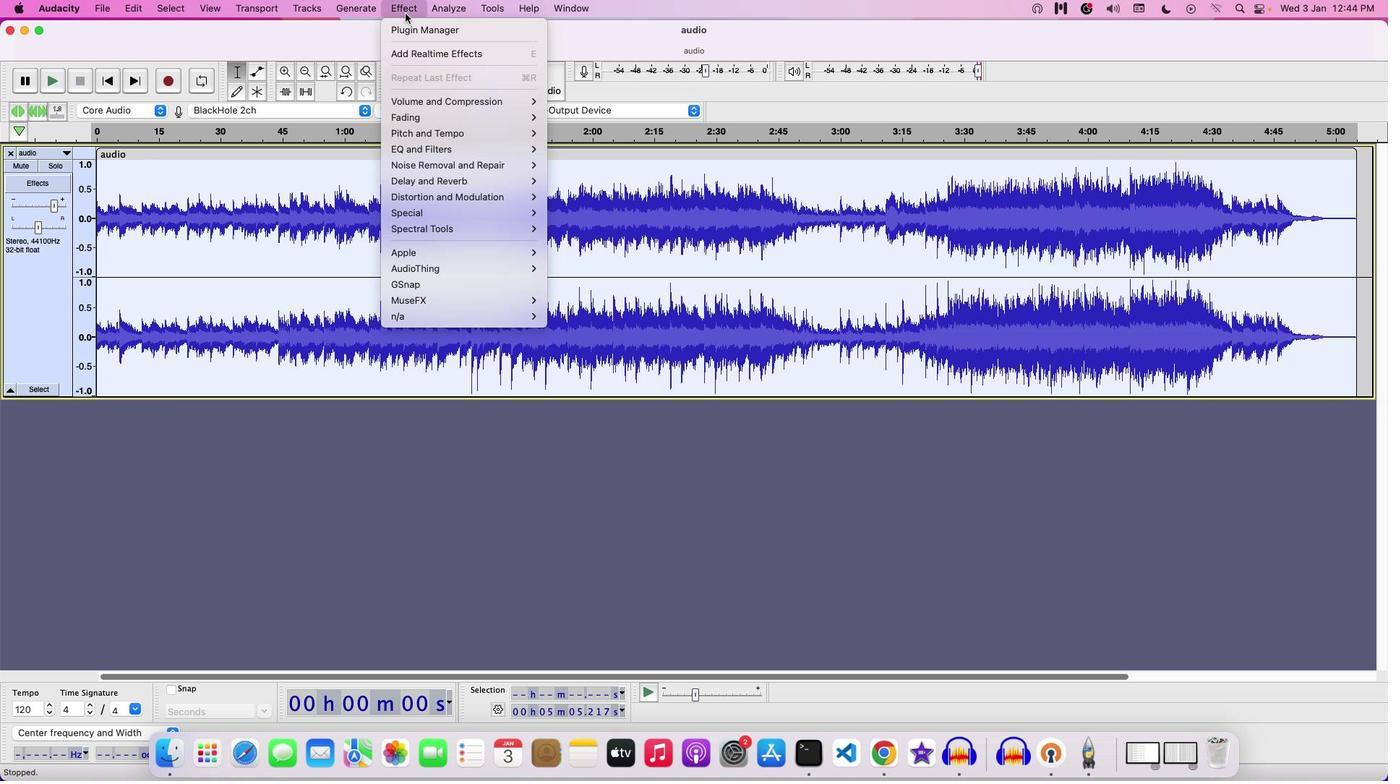 
Action: Mouse pressed left at (405, 13)
Screenshot: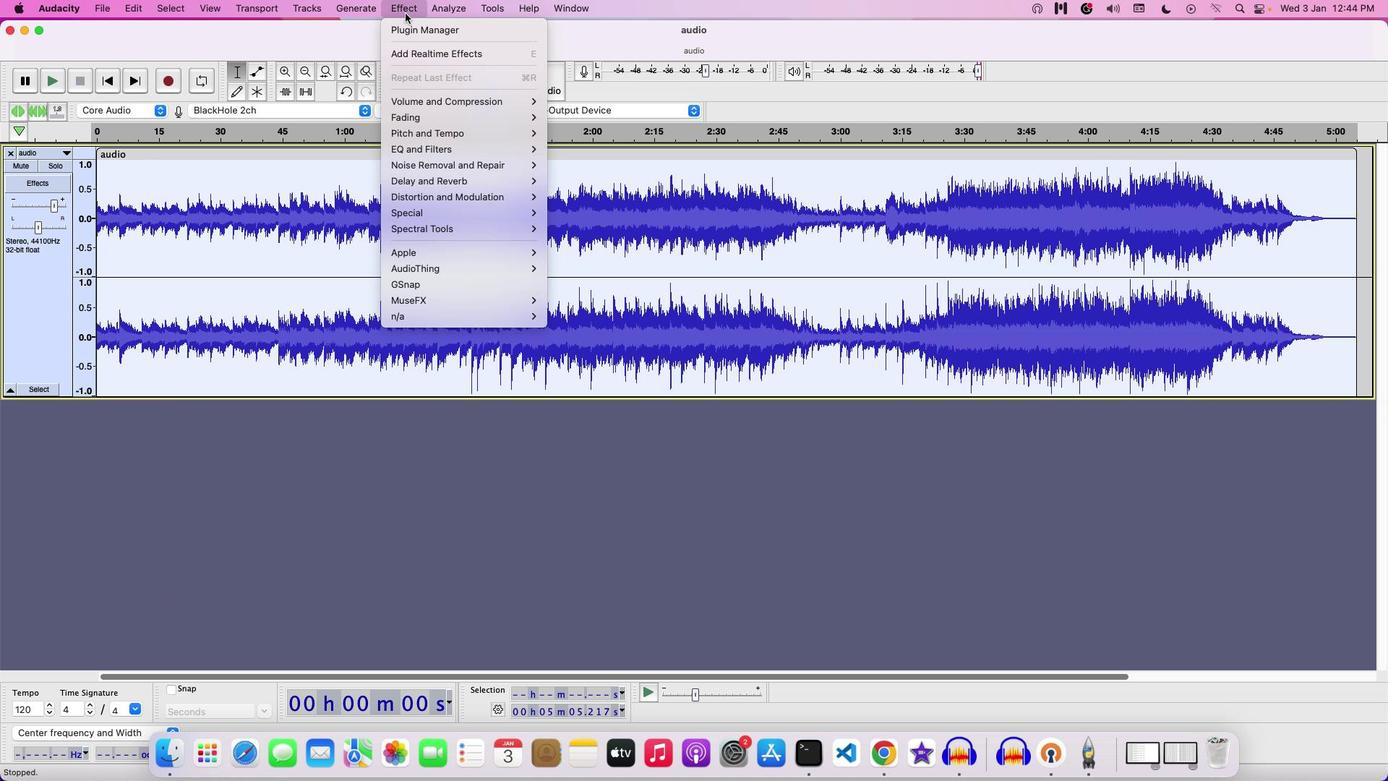 
Action: Mouse moved to (590, 326)
Screenshot: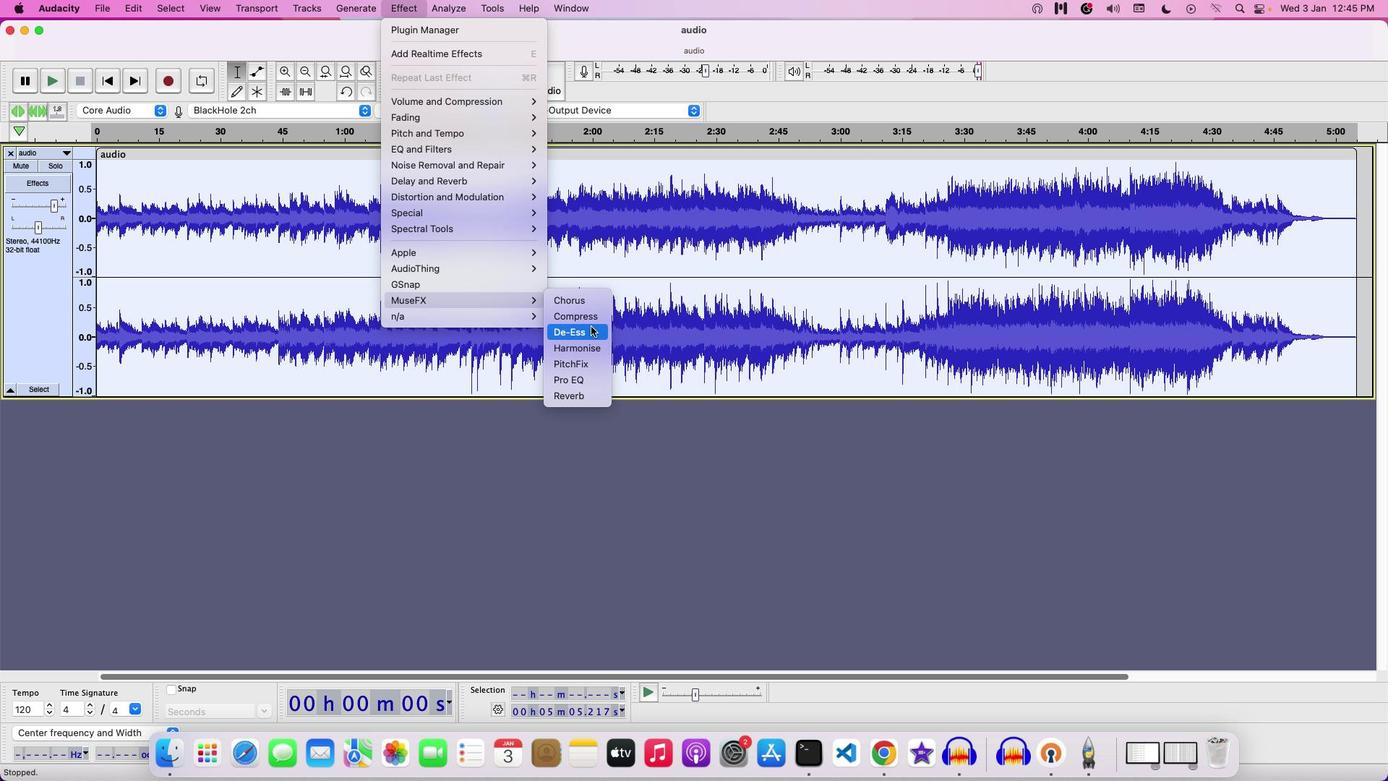 
Action: Mouse pressed left at (590, 326)
Screenshot: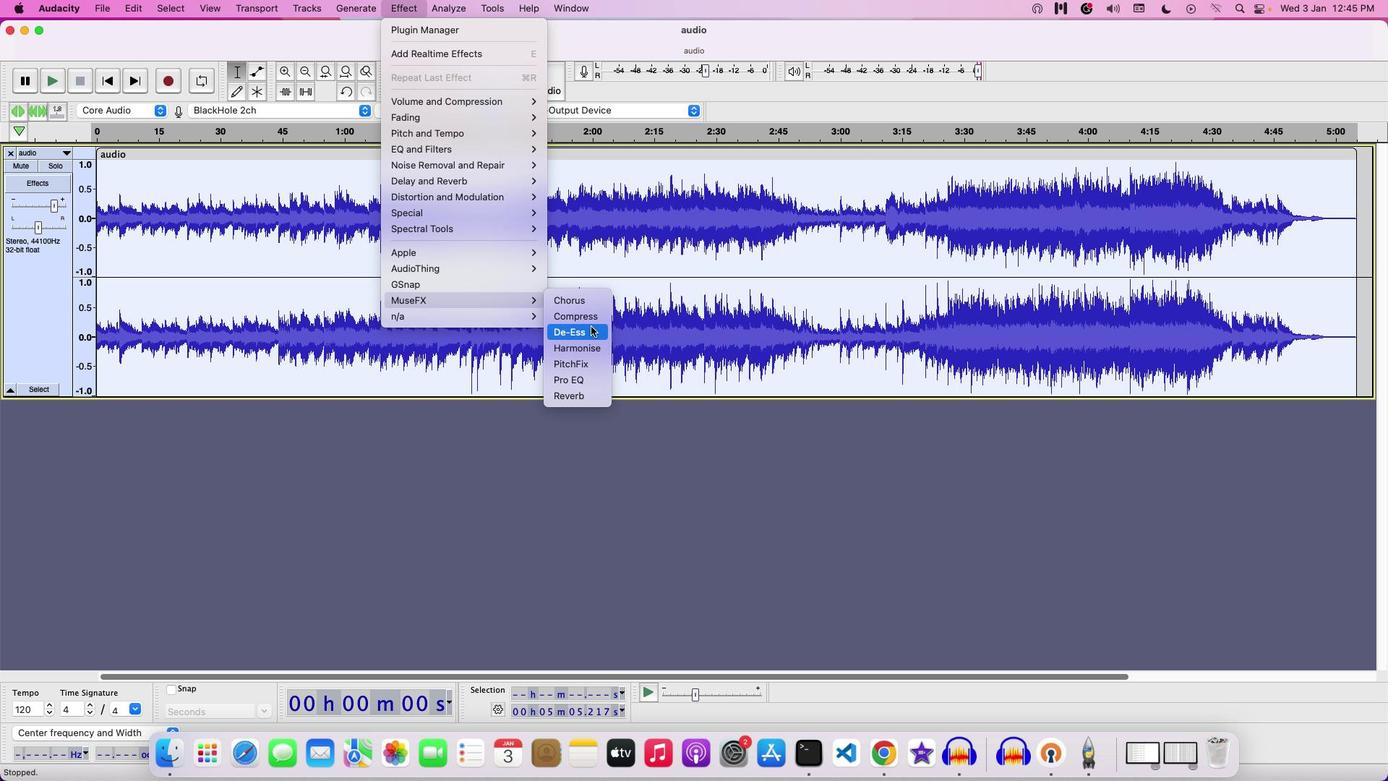 
Action: Mouse moved to (697, 400)
Screenshot: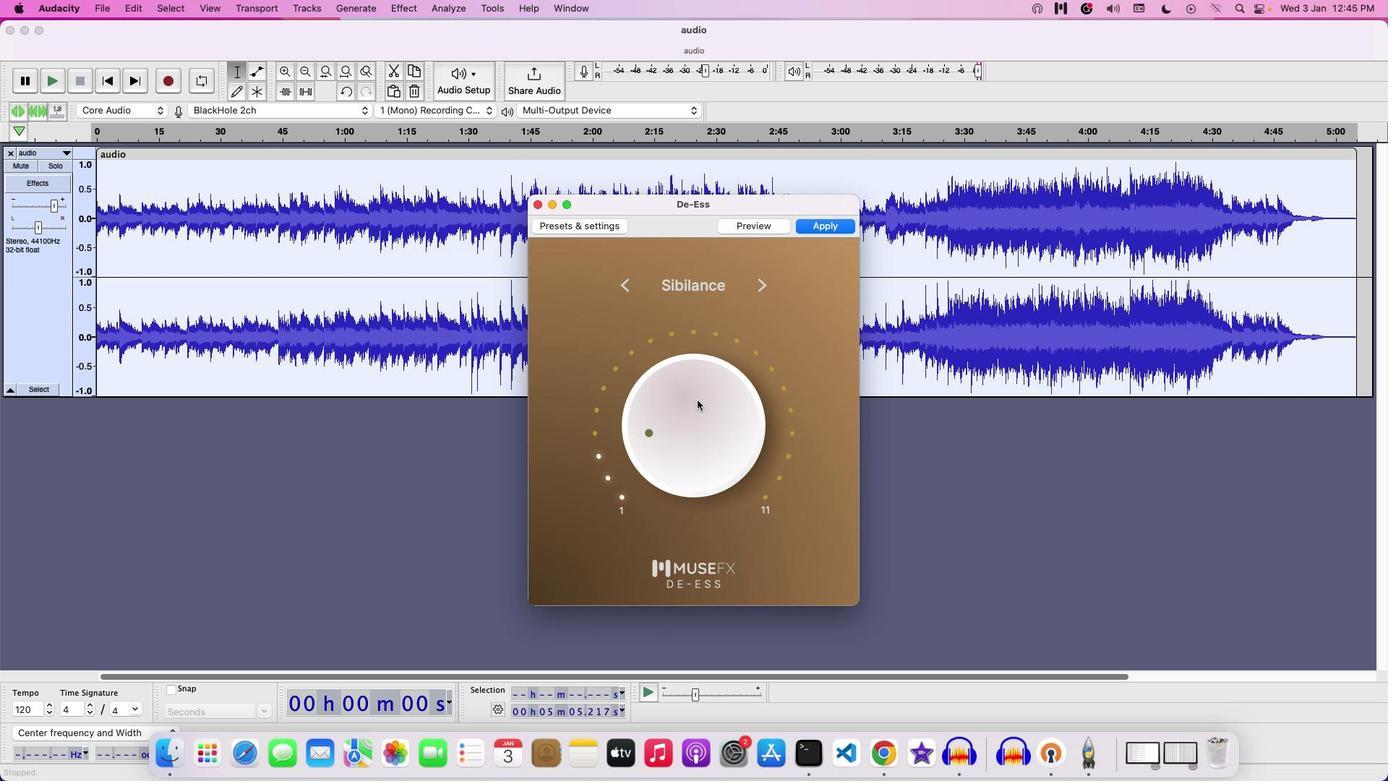 
Action: Mouse pressed left at (697, 400)
Screenshot: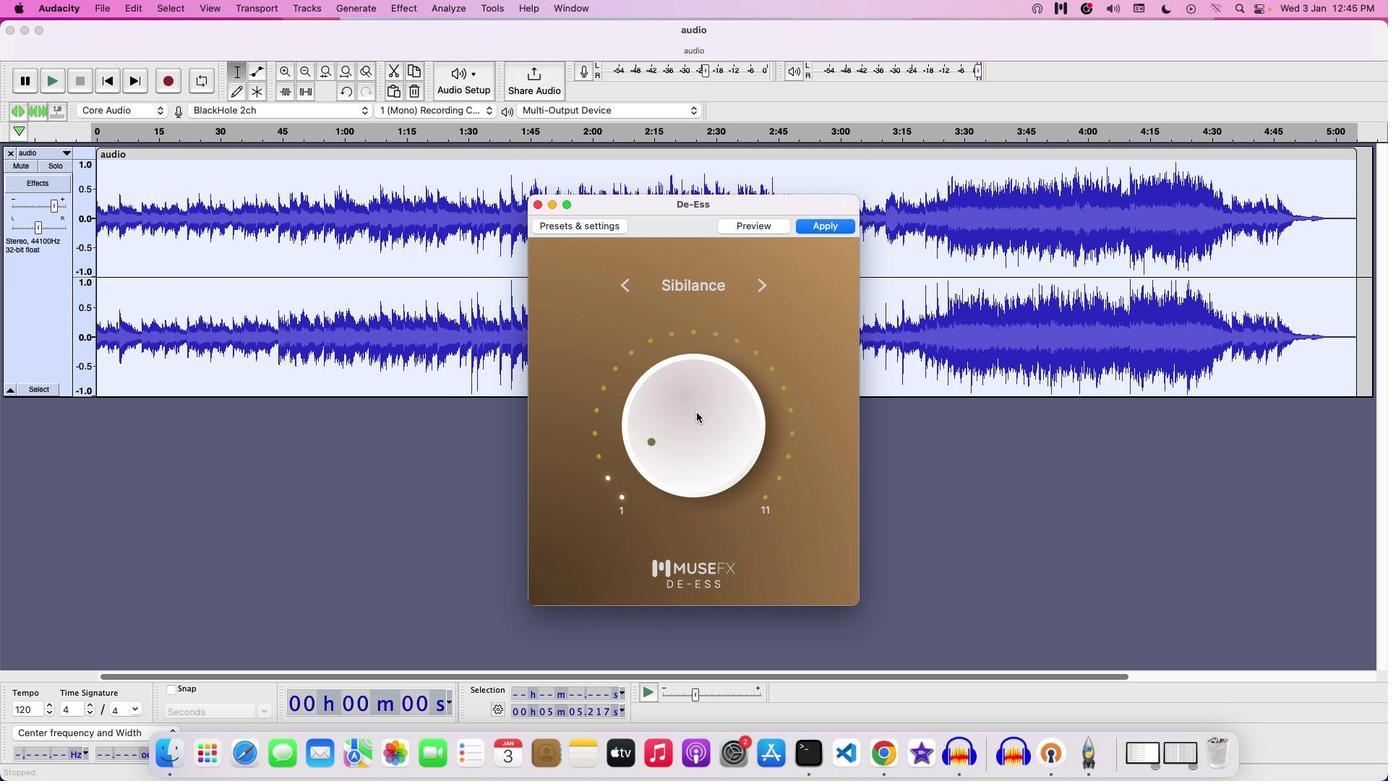 
Action: Mouse moved to (702, 415)
Screenshot: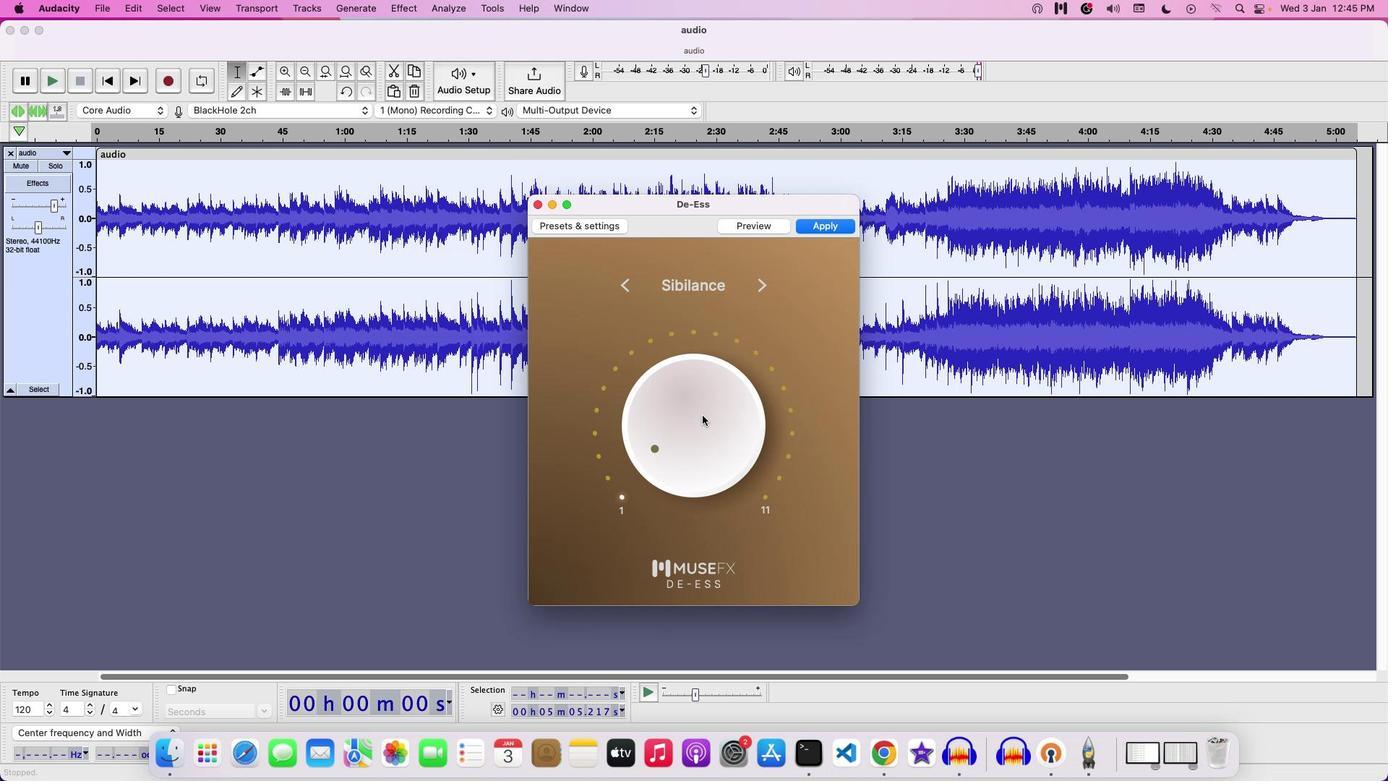
Action: Mouse pressed left at (702, 415)
Screenshot: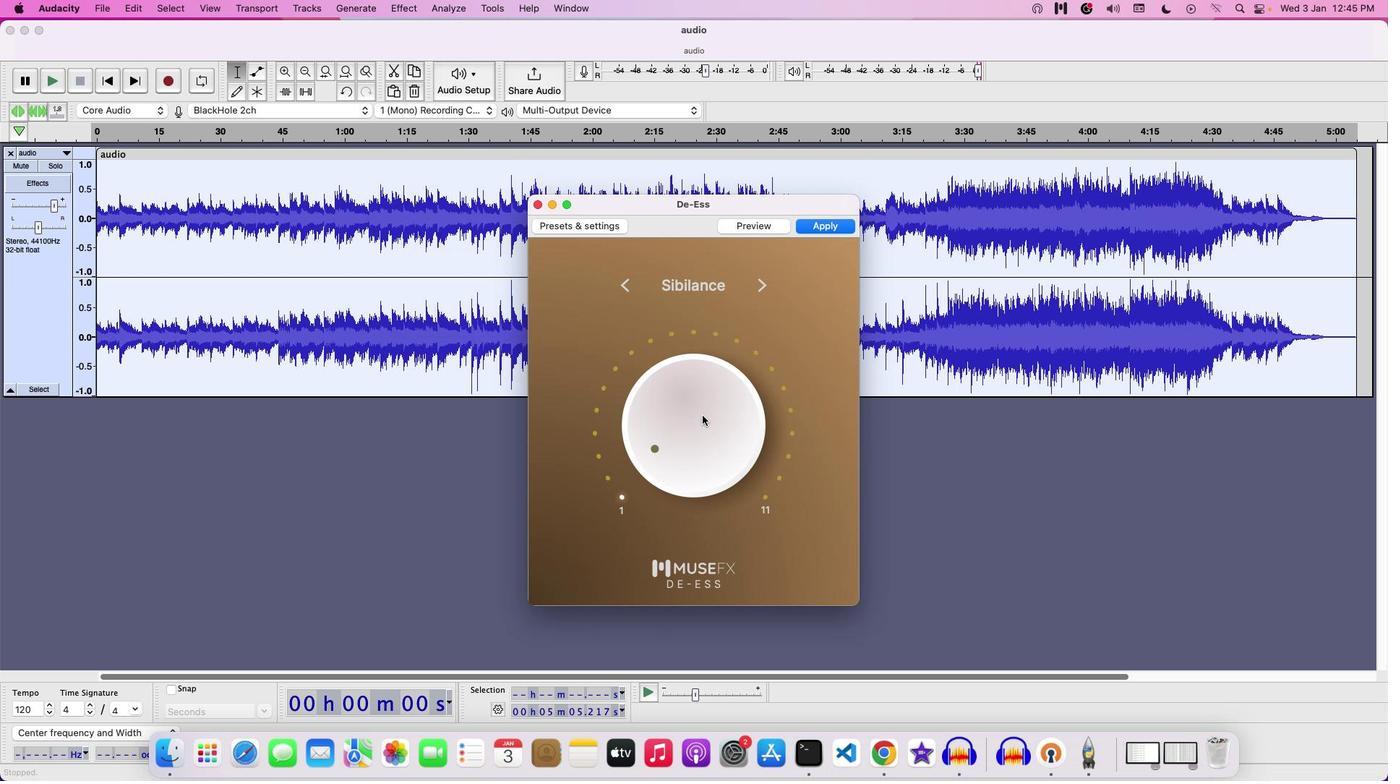 
Action: Mouse moved to (700, 402)
Screenshot: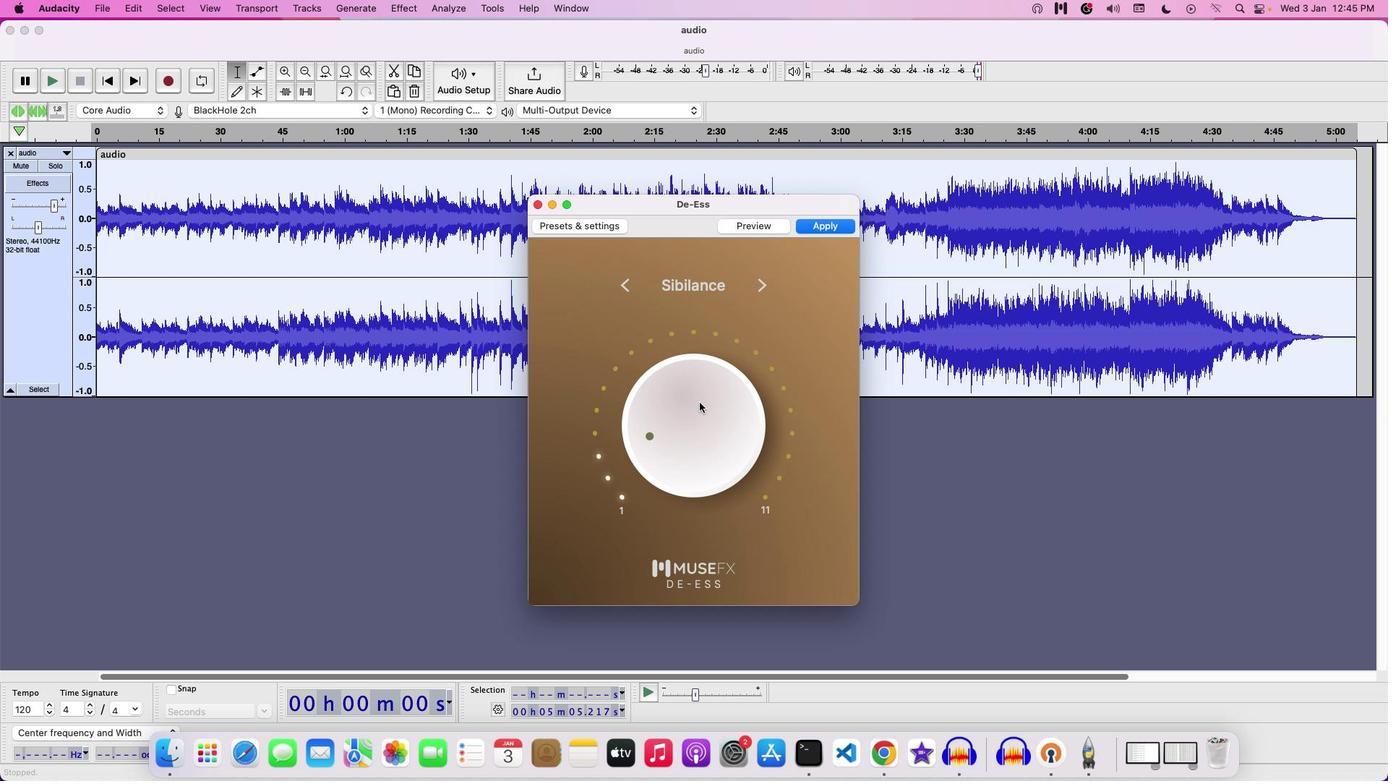 
Action: Mouse pressed left at (700, 402)
Screenshot: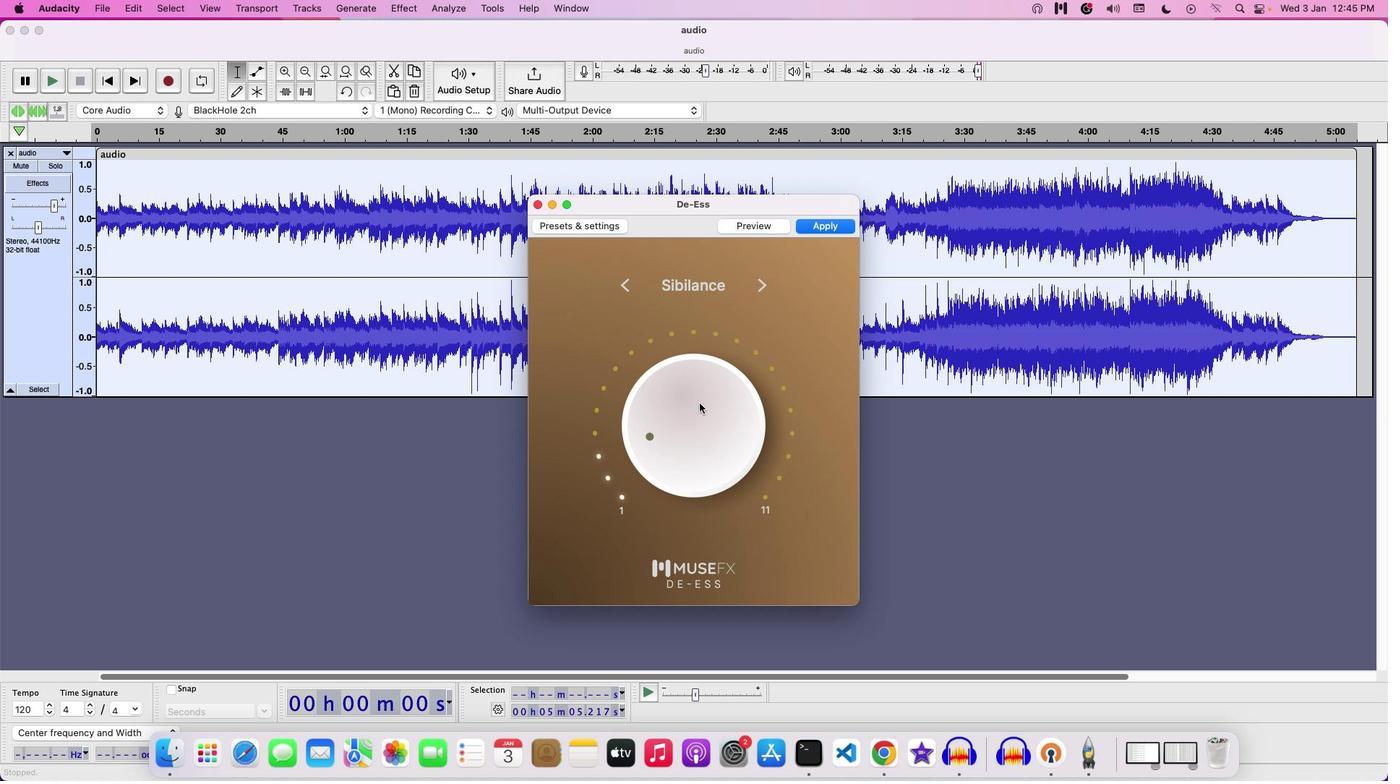 
Action: Mouse moved to (738, 376)
Screenshot: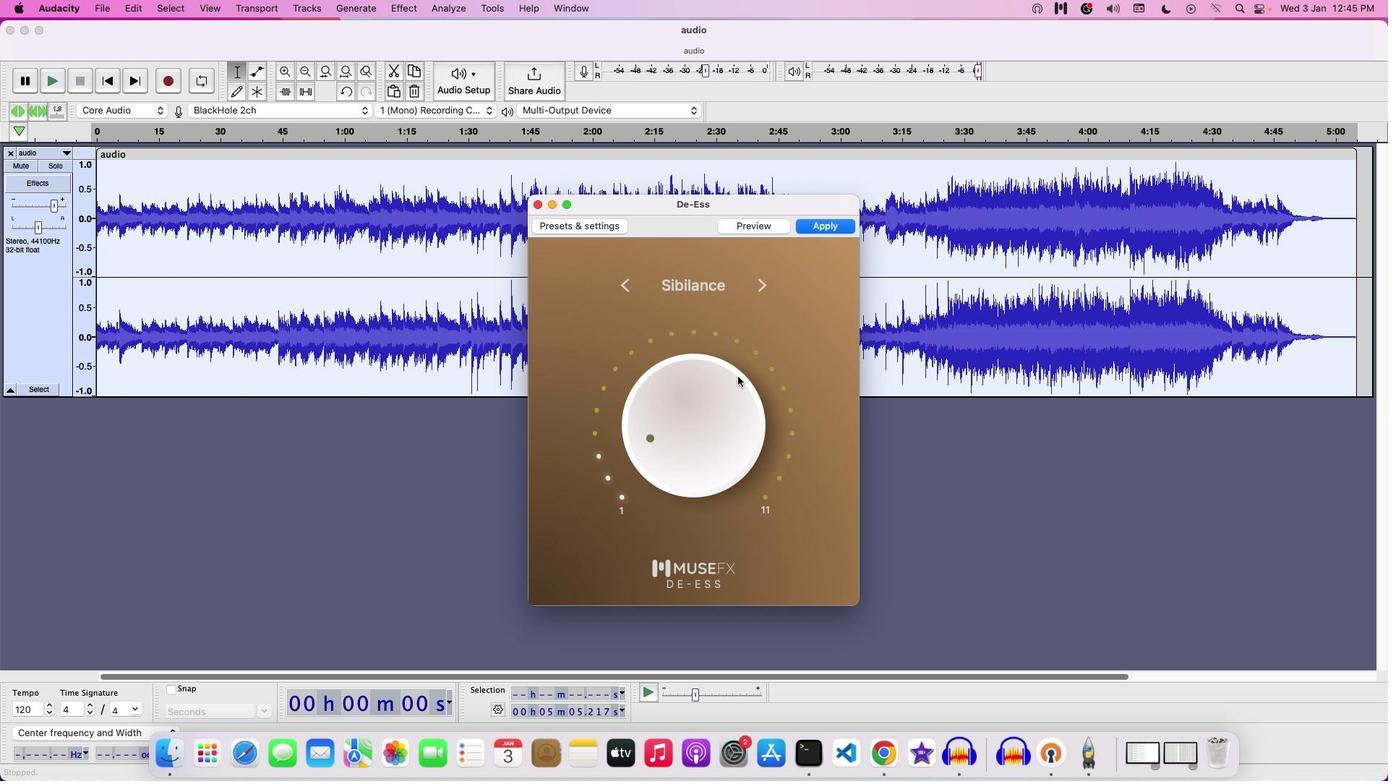 
Action: Mouse pressed left at (738, 376)
Screenshot: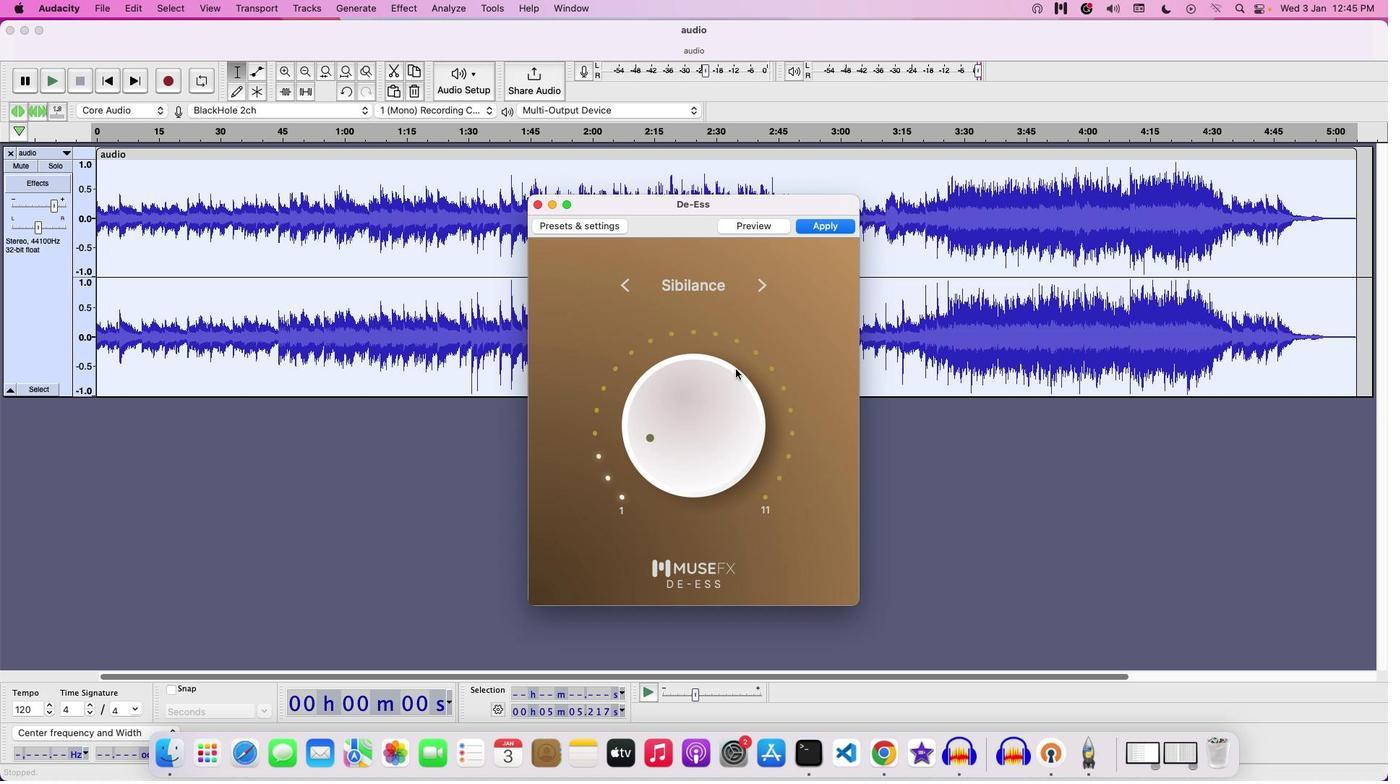
Action: Mouse moved to (822, 216)
Screenshot: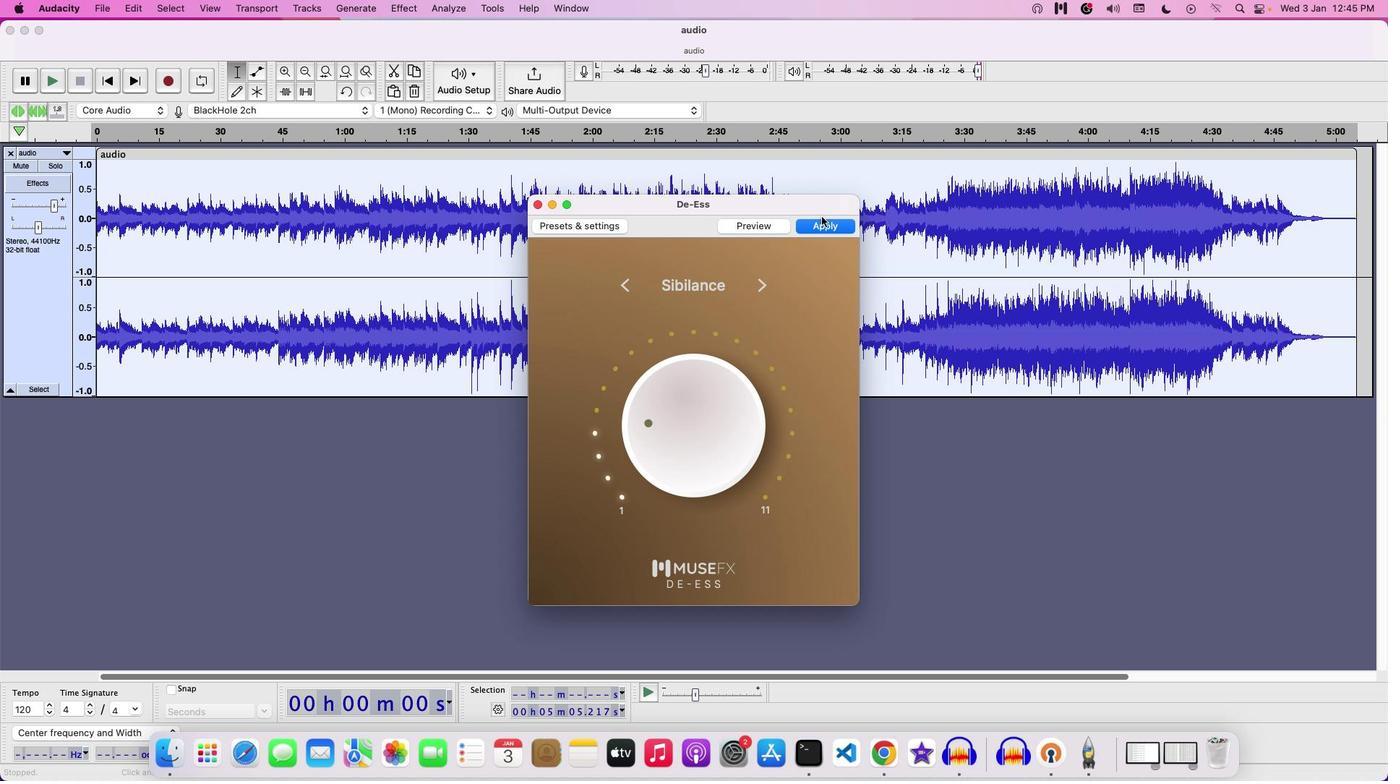 
Action: Mouse pressed left at (822, 216)
Screenshot: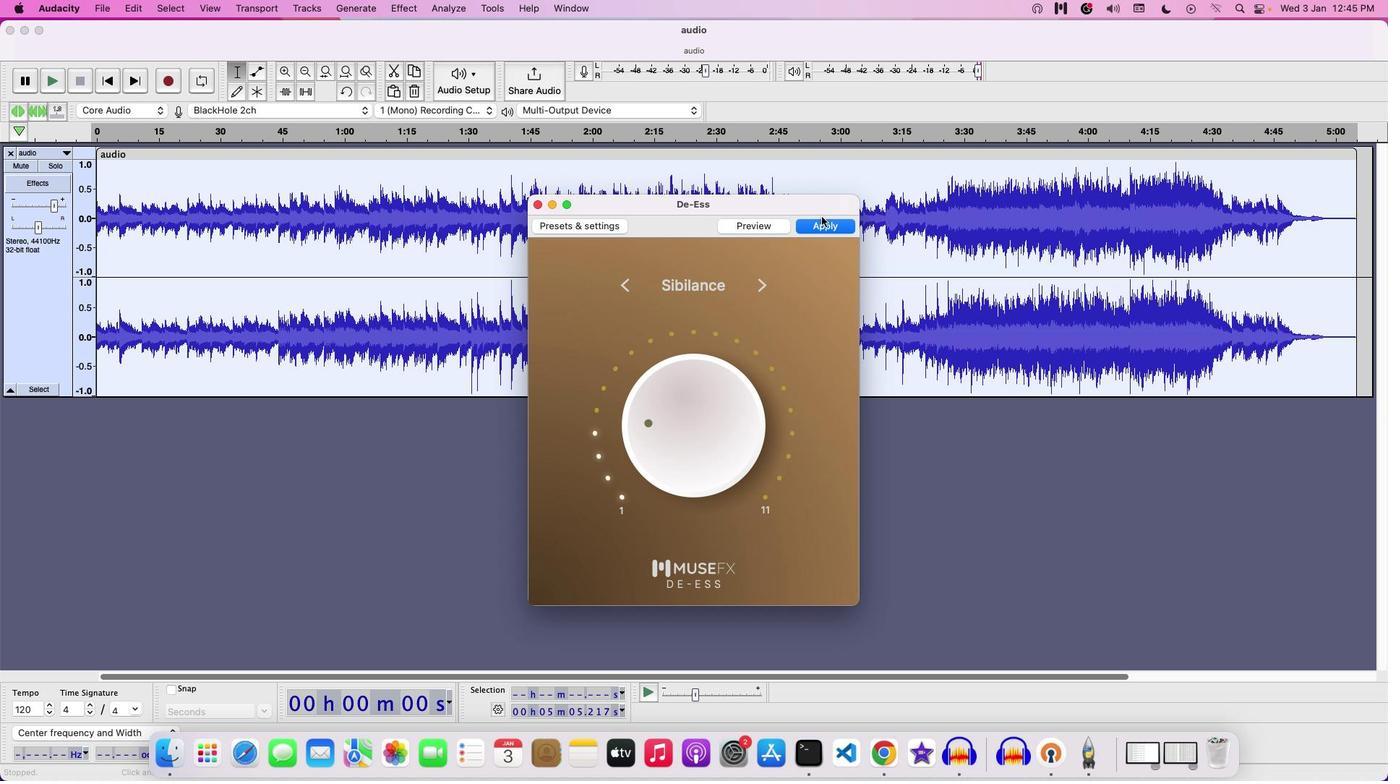 
Action: Mouse moved to (822, 222)
Screenshot: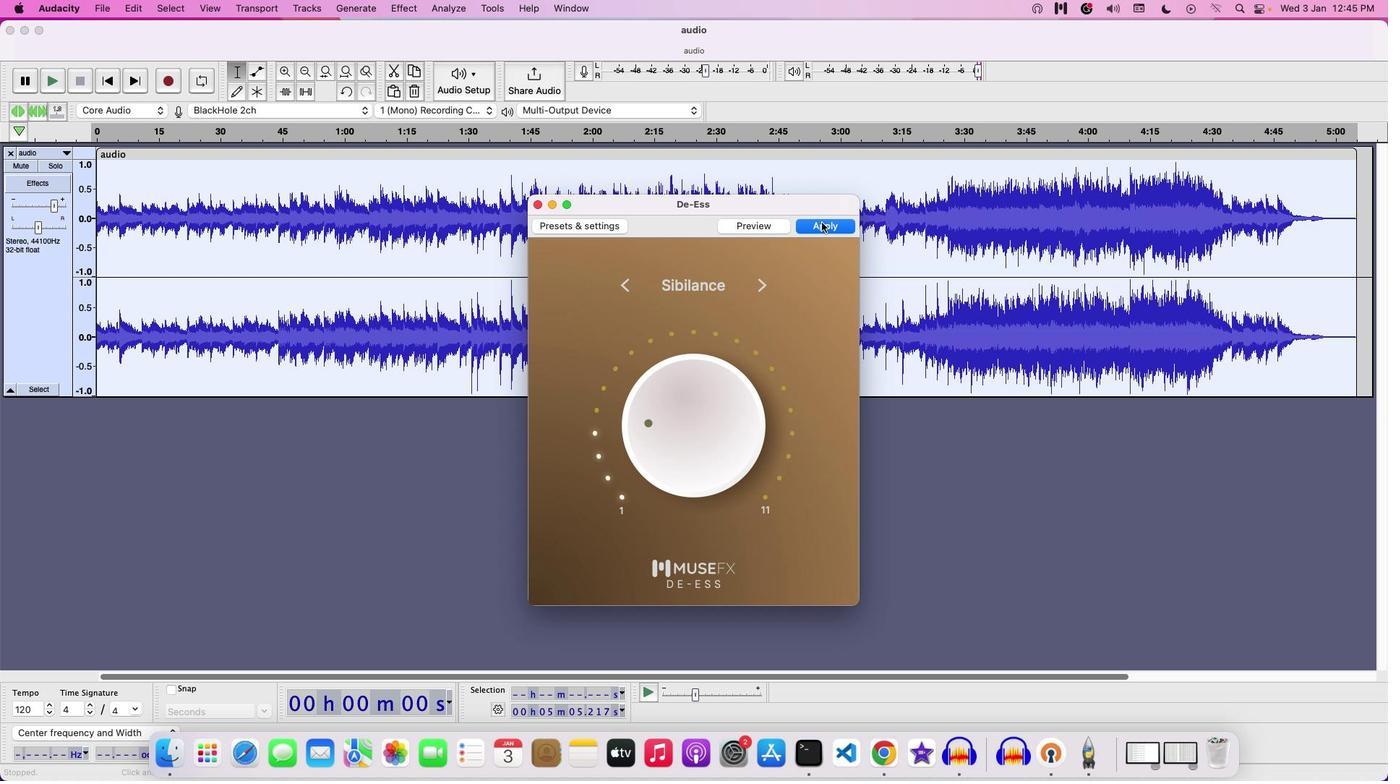 
Action: Mouse pressed left at (822, 222)
Screenshot: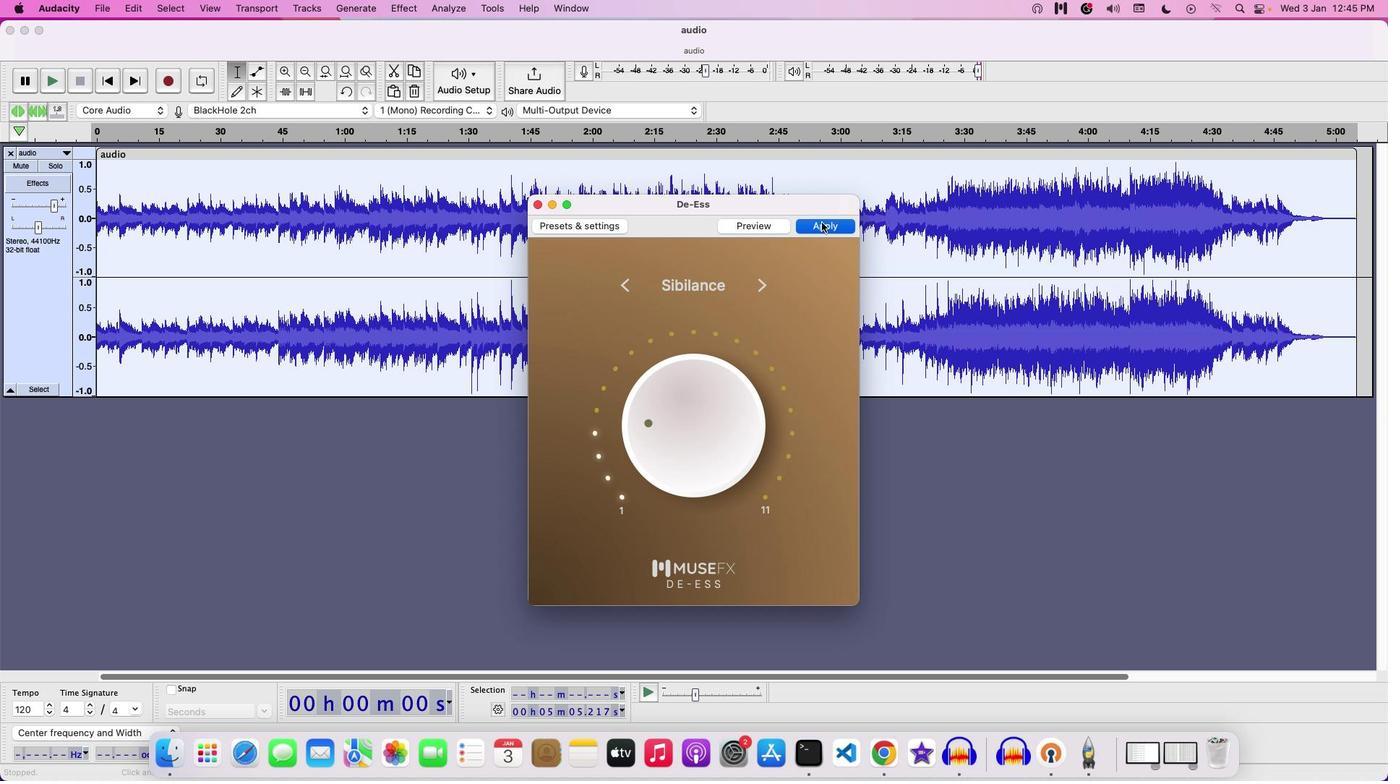 
Action: Mouse moved to (452, 224)
Screenshot: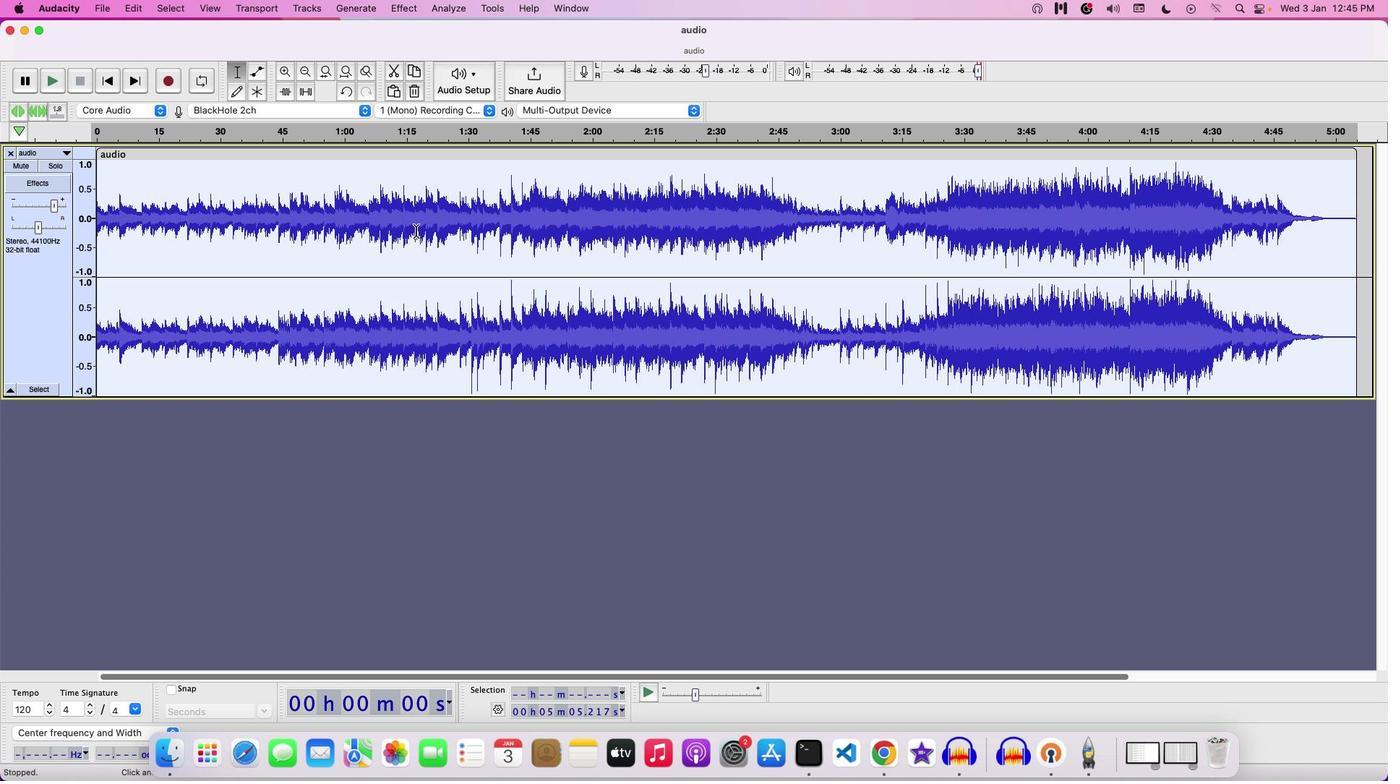 
Action: Key pressed Key.space
Screenshot: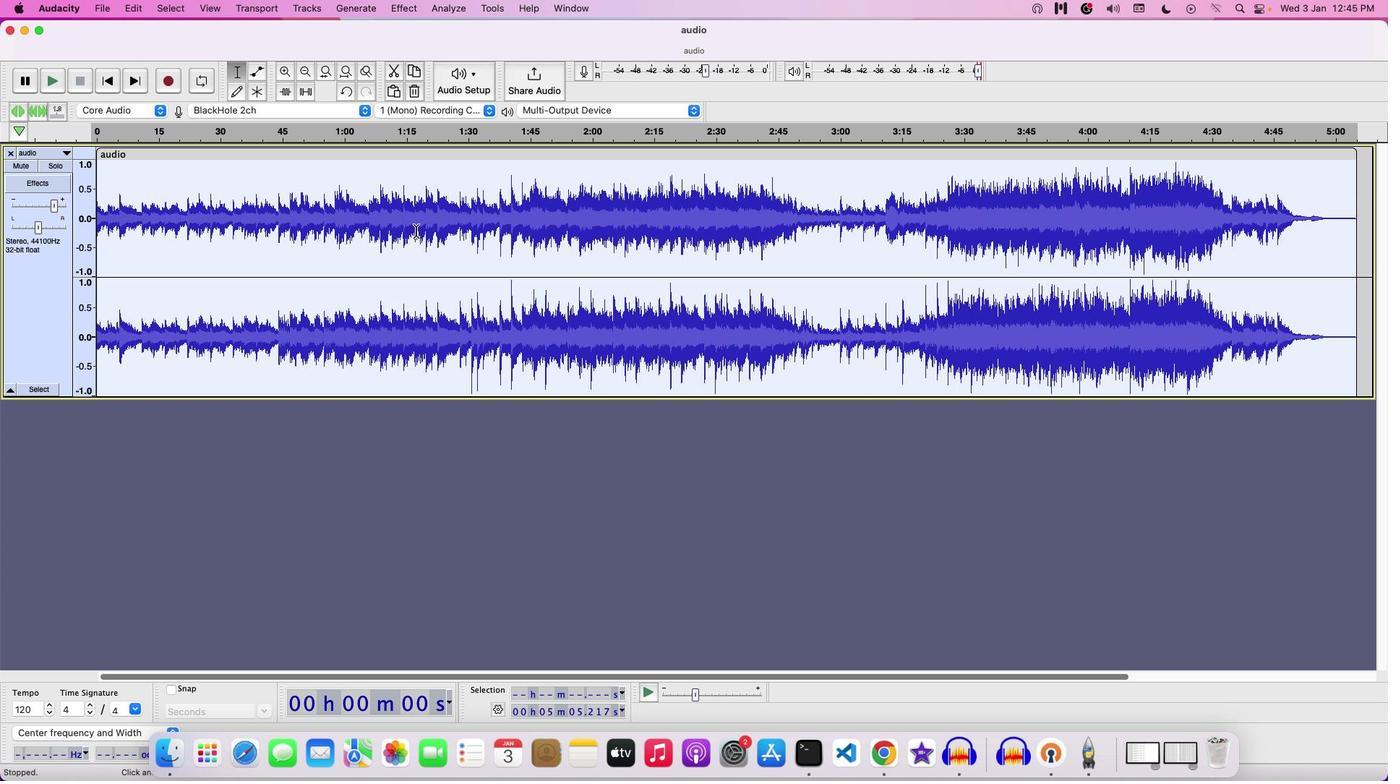 
Action: Mouse moved to (372, 251)
Screenshot: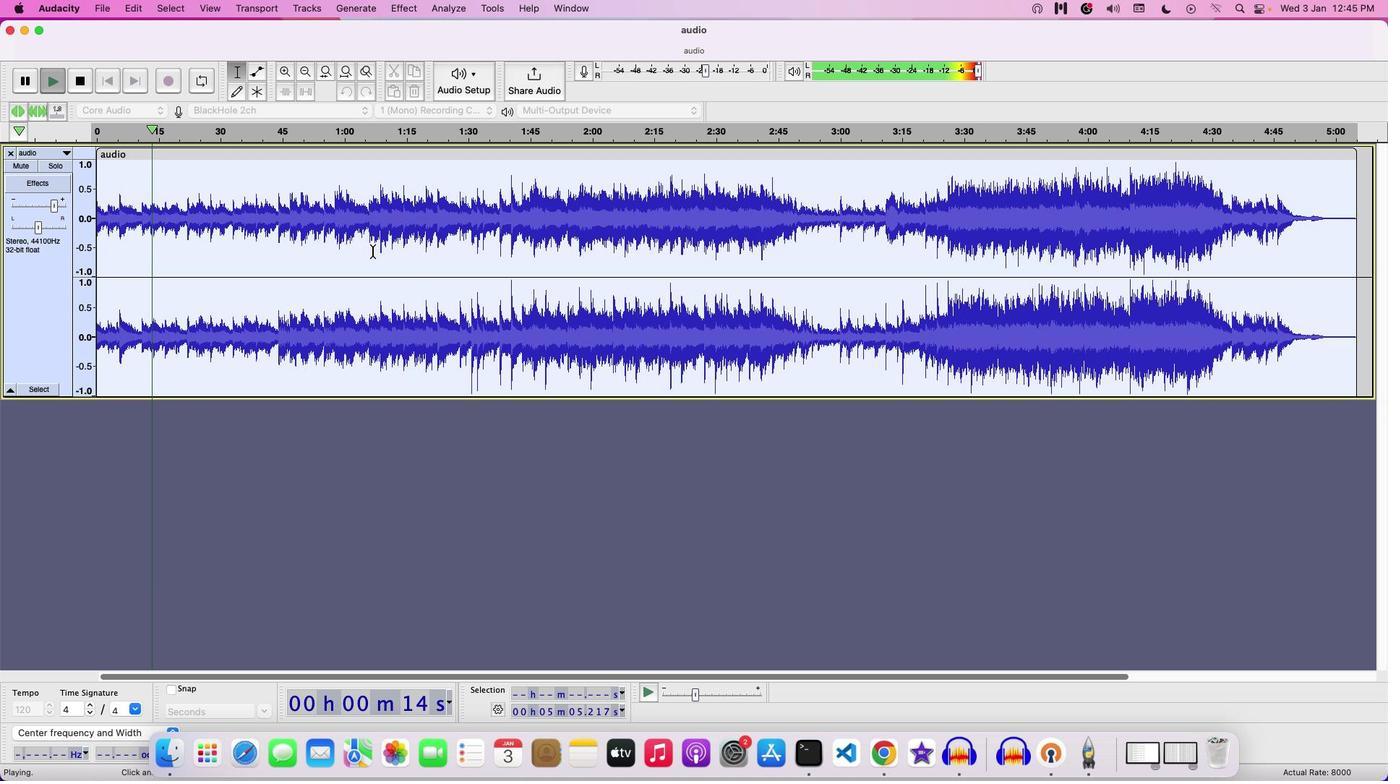 
Action: Key pressed Key.space
Screenshot: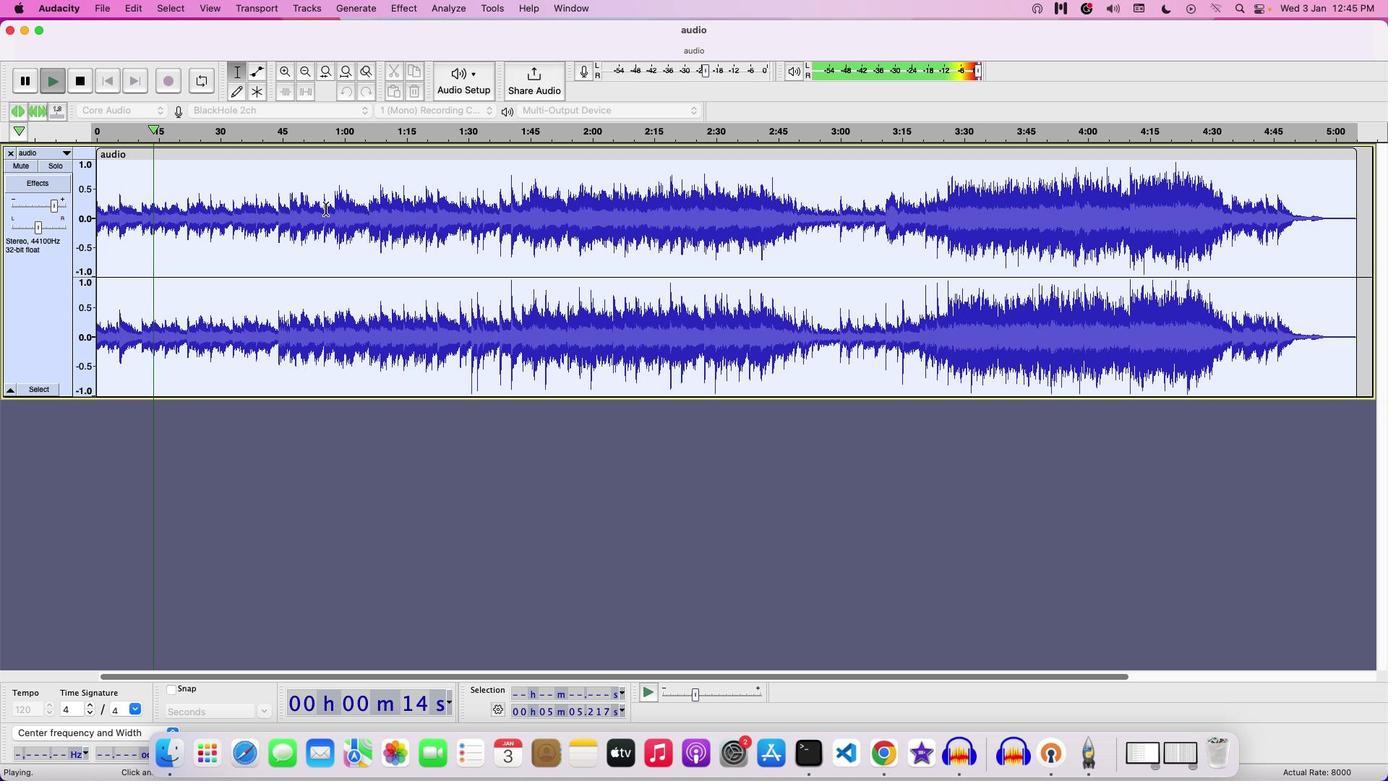 
Action: Mouse moved to (99, 10)
Screenshot: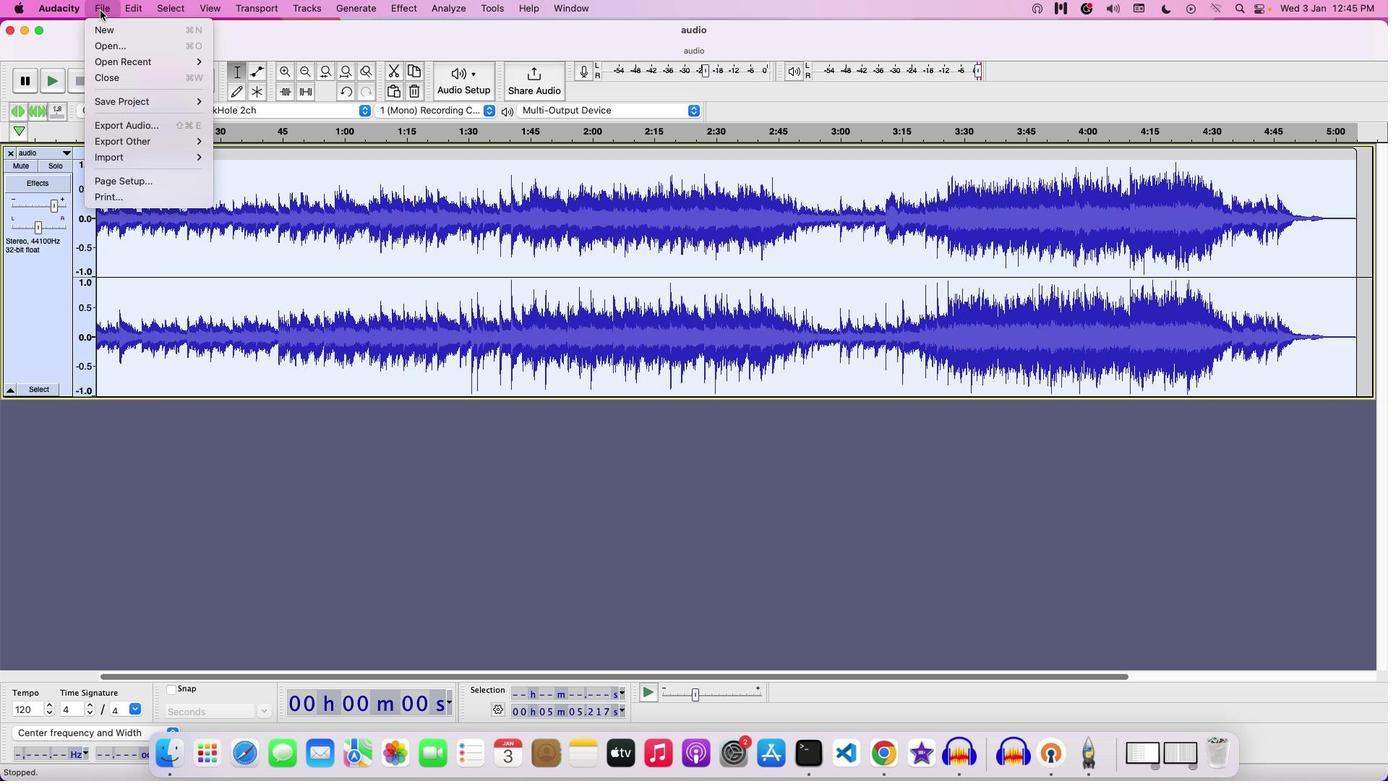 
Action: Mouse pressed left at (99, 10)
Screenshot: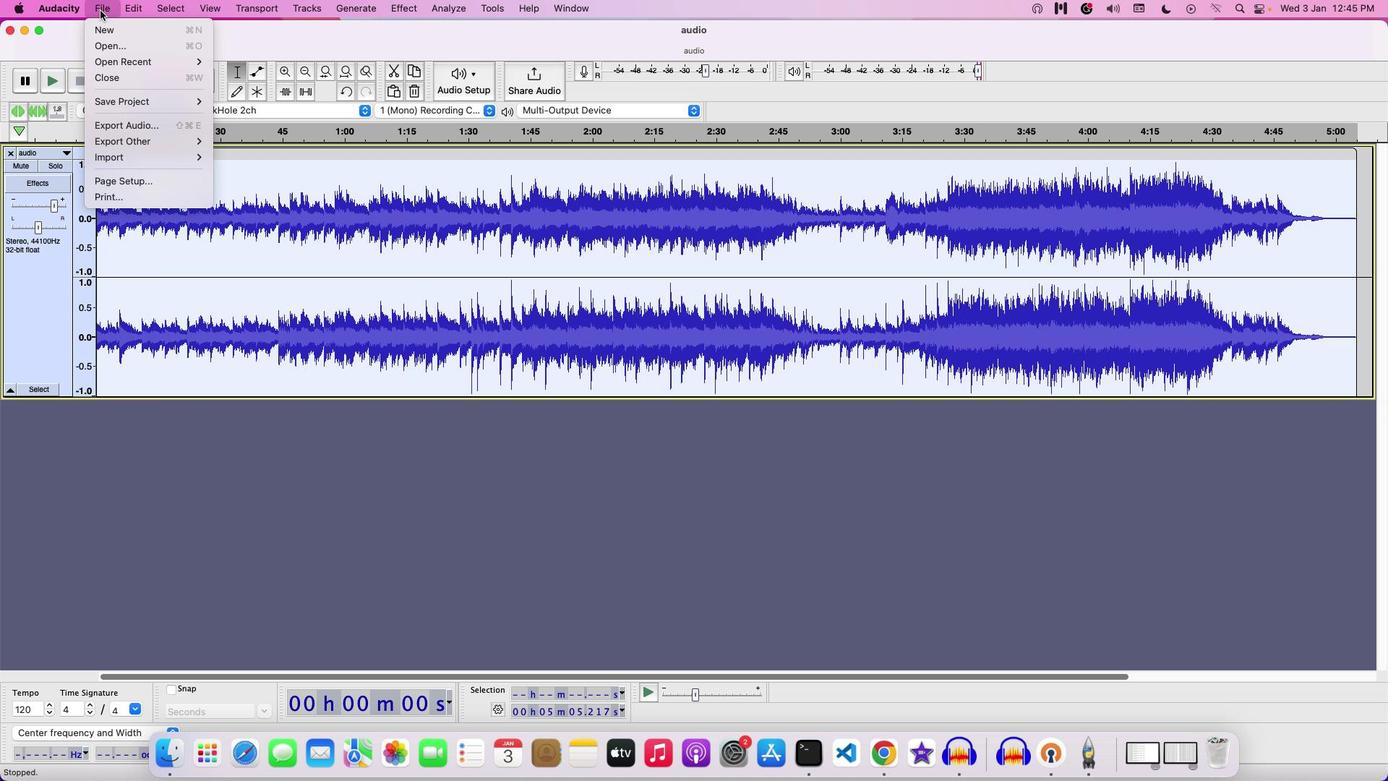 
Action: Mouse moved to (248, 100)
Screenshot: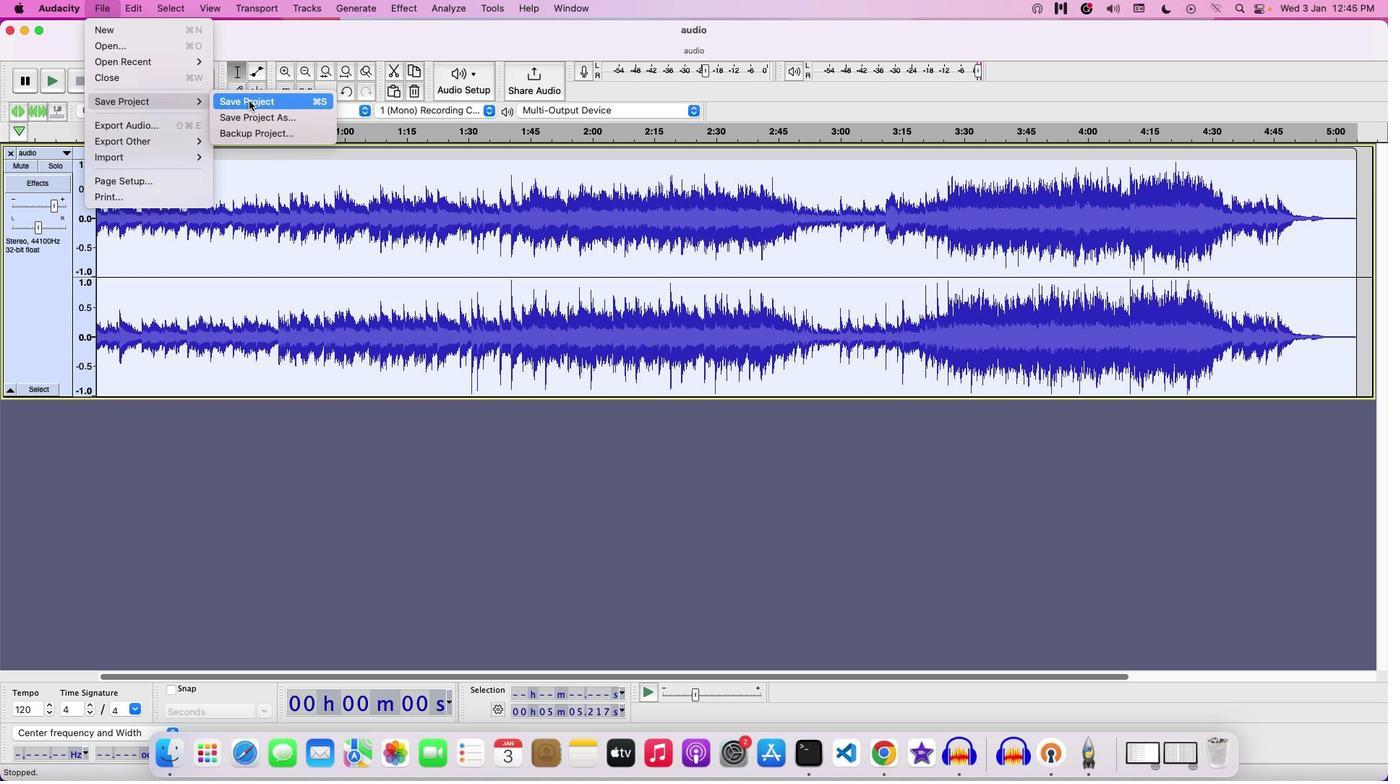 
Action: Mouse pressed left at (248, 100)
Screenshot: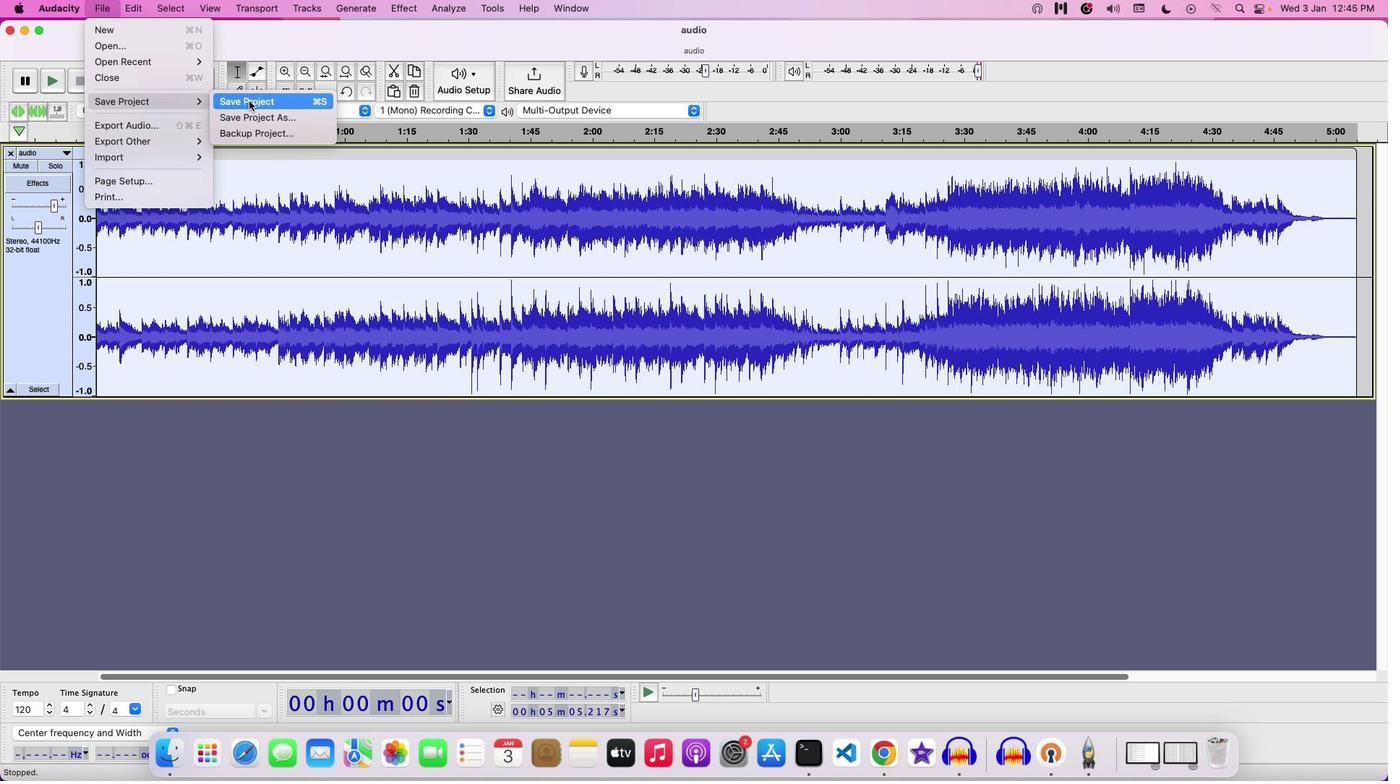 
Action: Mouse moved to (706, 230)
Screenshot: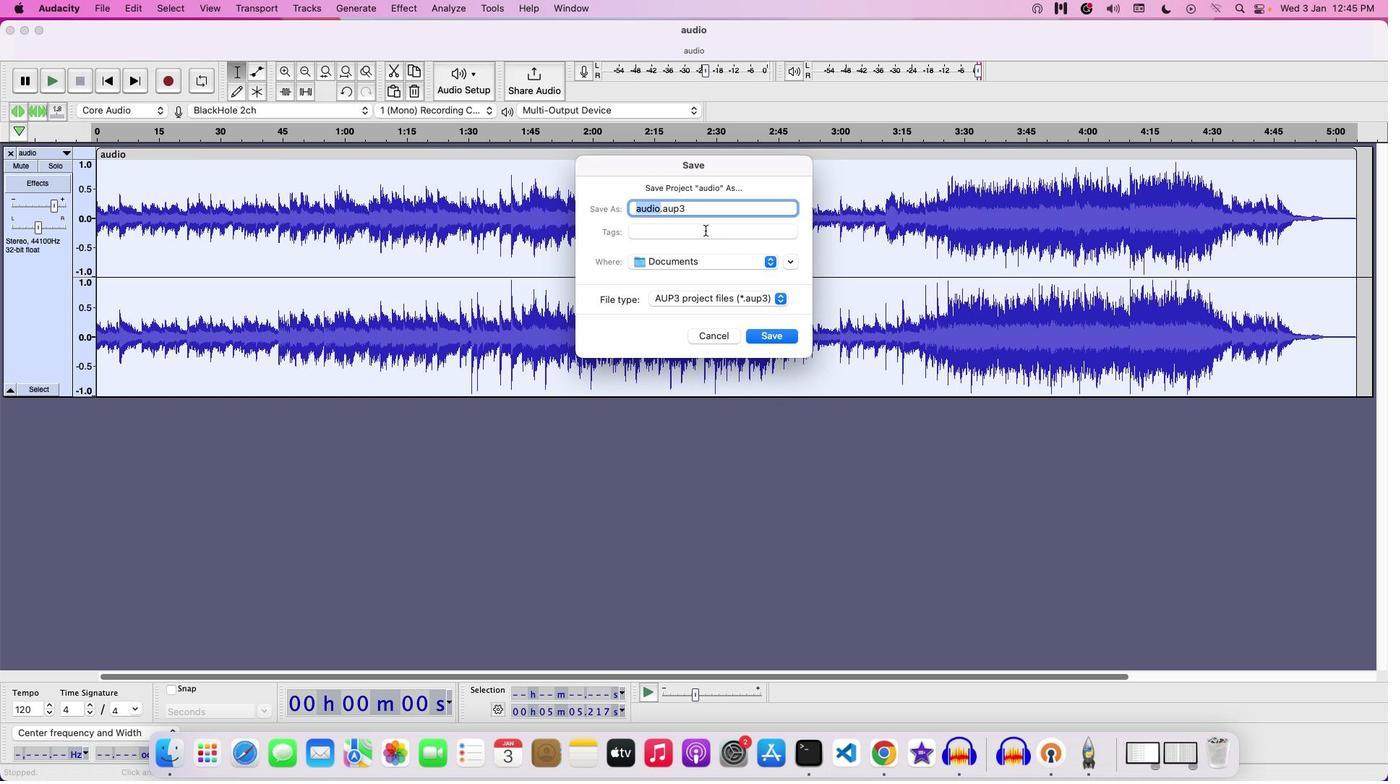 
Action: Key pressed Key.backspace'A''D''J''U''S''T''I''N''G'Key.space'A''T''T''A''C''K'Key.space'A''N''D'Key.space'R''E''A'Key.backspace'L''E''A''S''E'Key.space
Screenshot: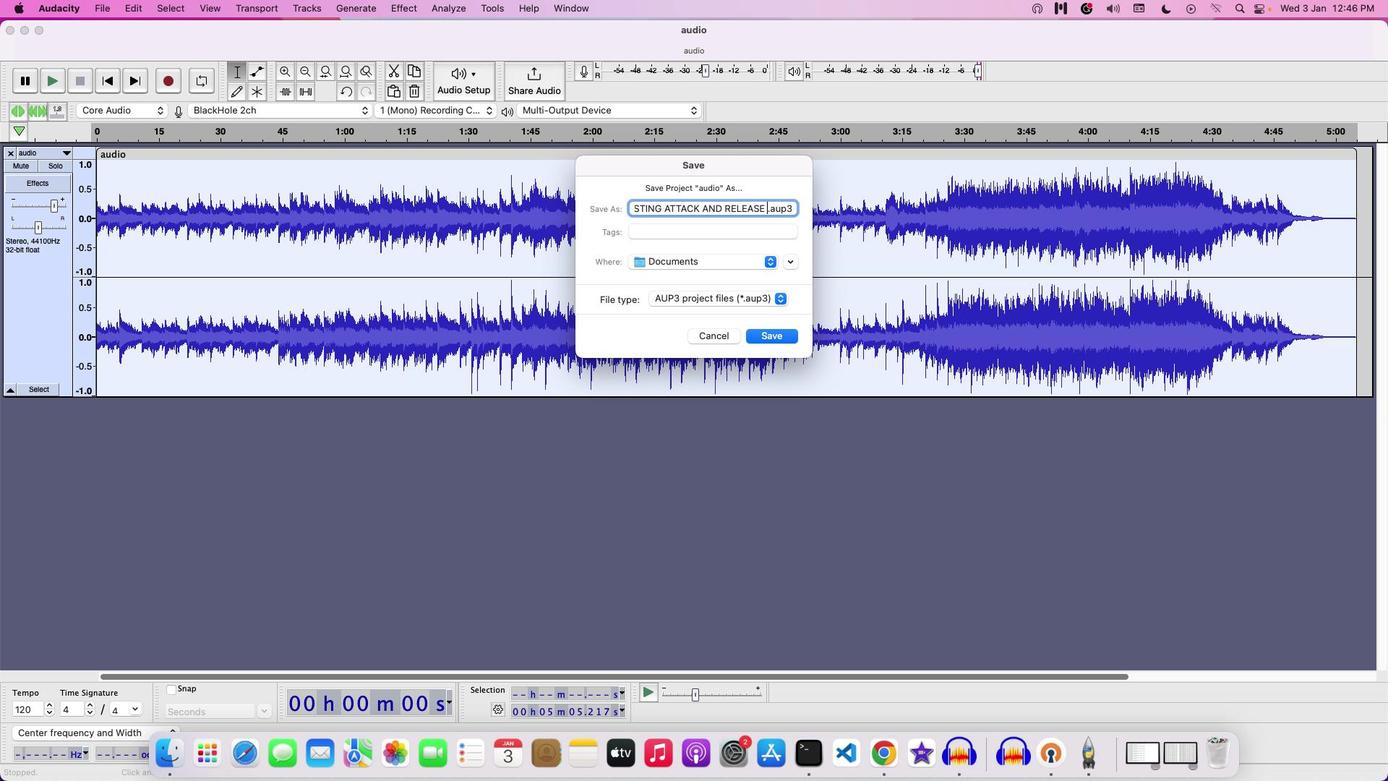 
Action: Mouse moved to (757, 334)
Screenshot: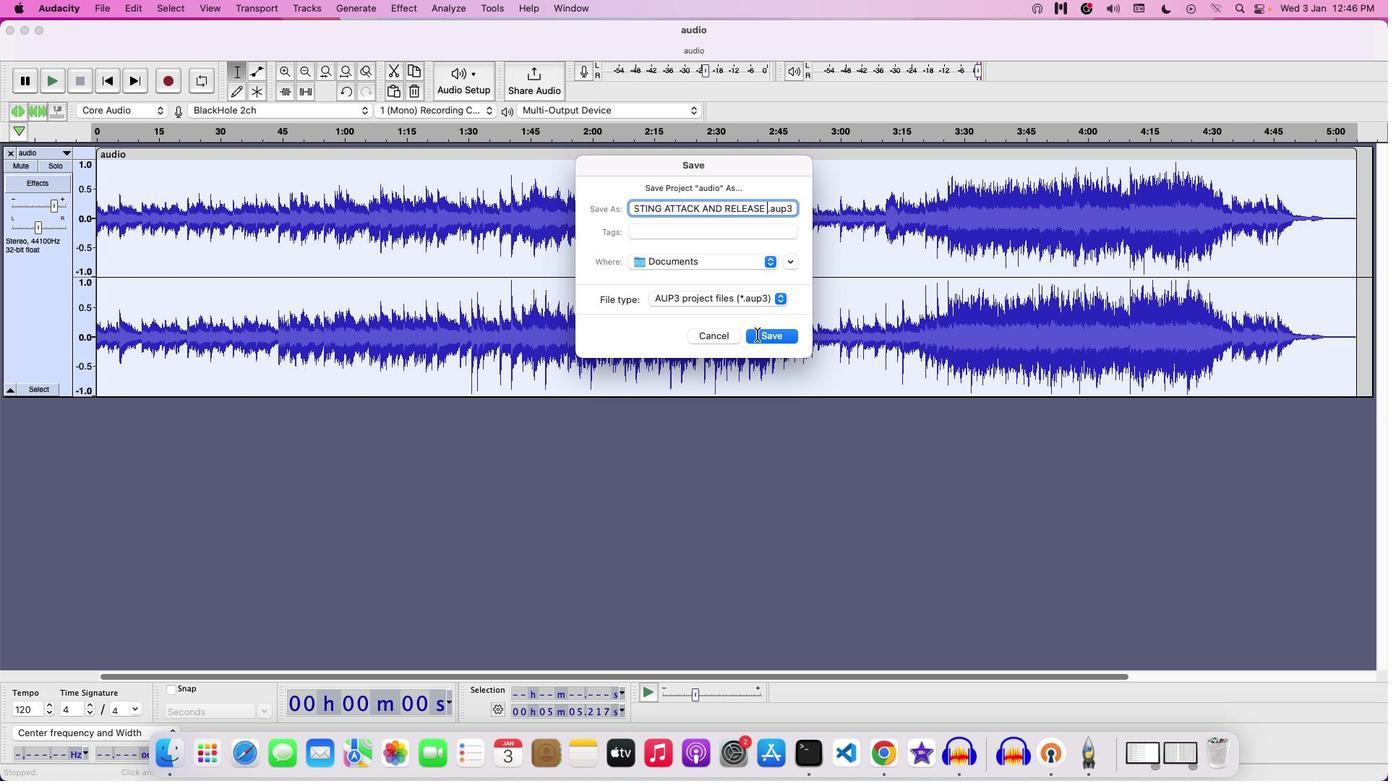
Action: Mouse pressed left at (757, 334)
Screenshot: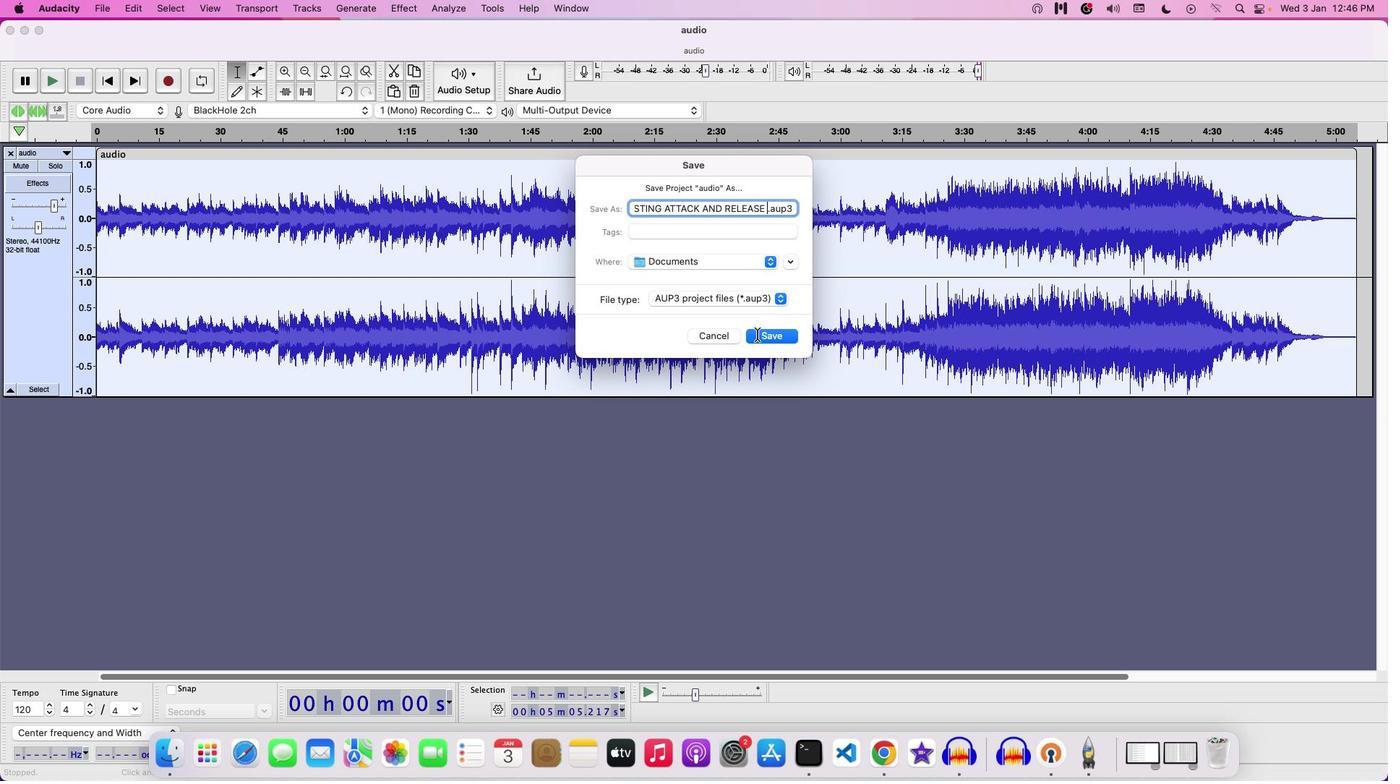 
